 Task: Create a sub task Design and Implement Solution for the task  Implement a new cloud-based knowledge management system for a company in the project AvidTech , assign it to team member softage.2@softage.net and update the status of the sub task to  Off Track , set the priority of the sub task to High
Action: Mouse moved to (644, 482)
Screenshot: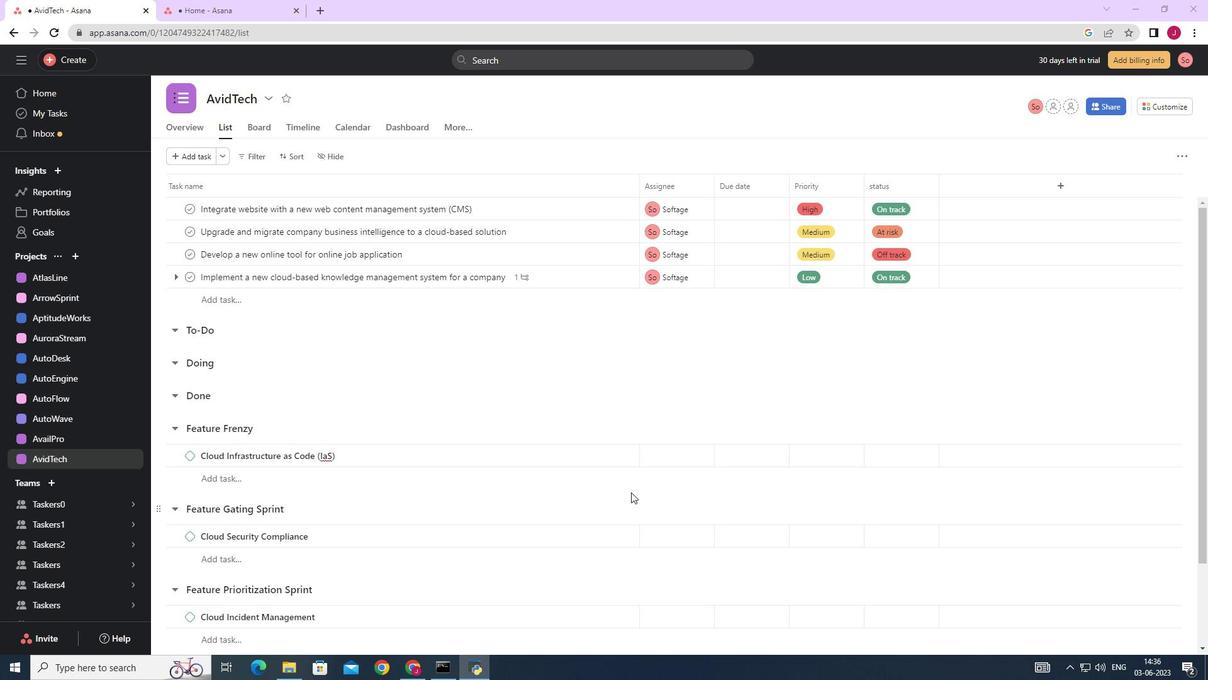 
Action: Mouse scrolled (644, 482) with delta (0, 0)
Screenshot: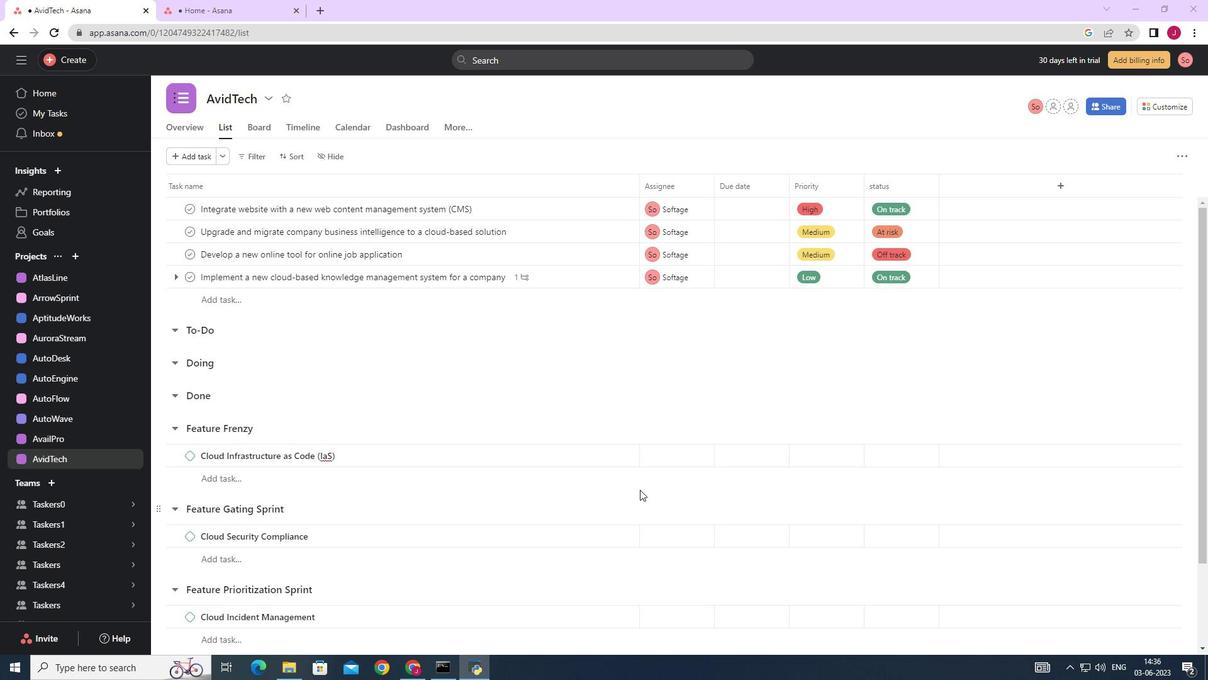 
Action: Mouse moved to (644, 481)
Screenshot: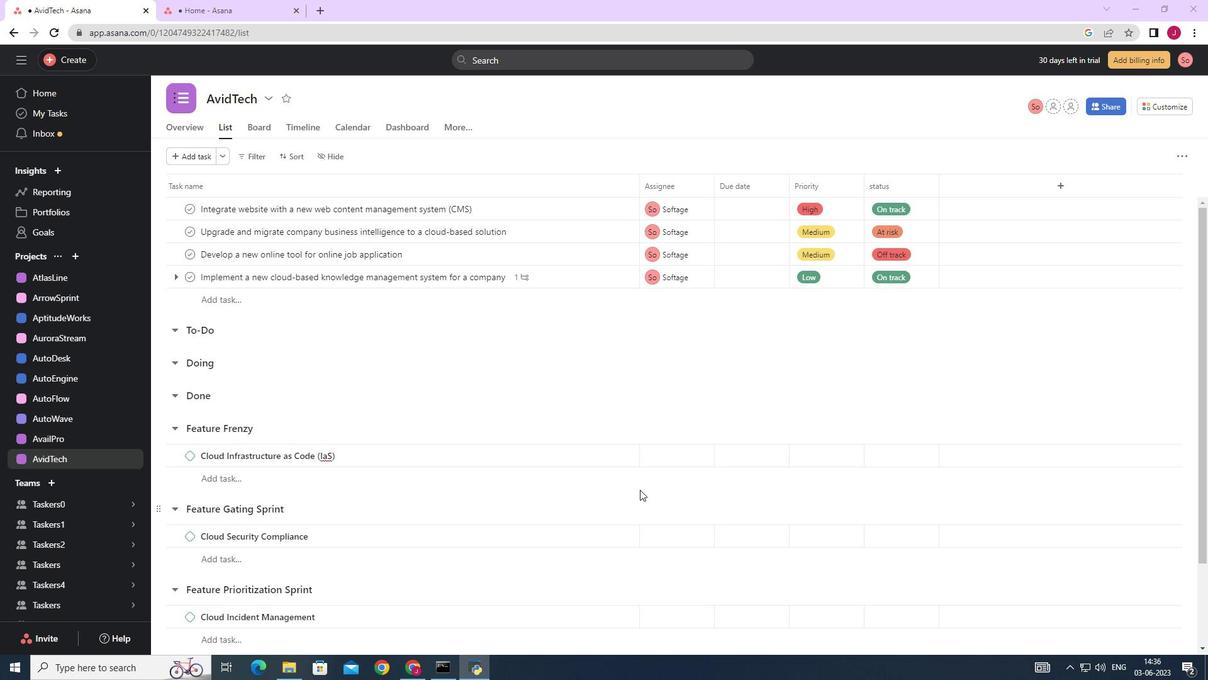 
Action: Mouse scrolled (644, 482) with delta (0, 0)
Screenshot: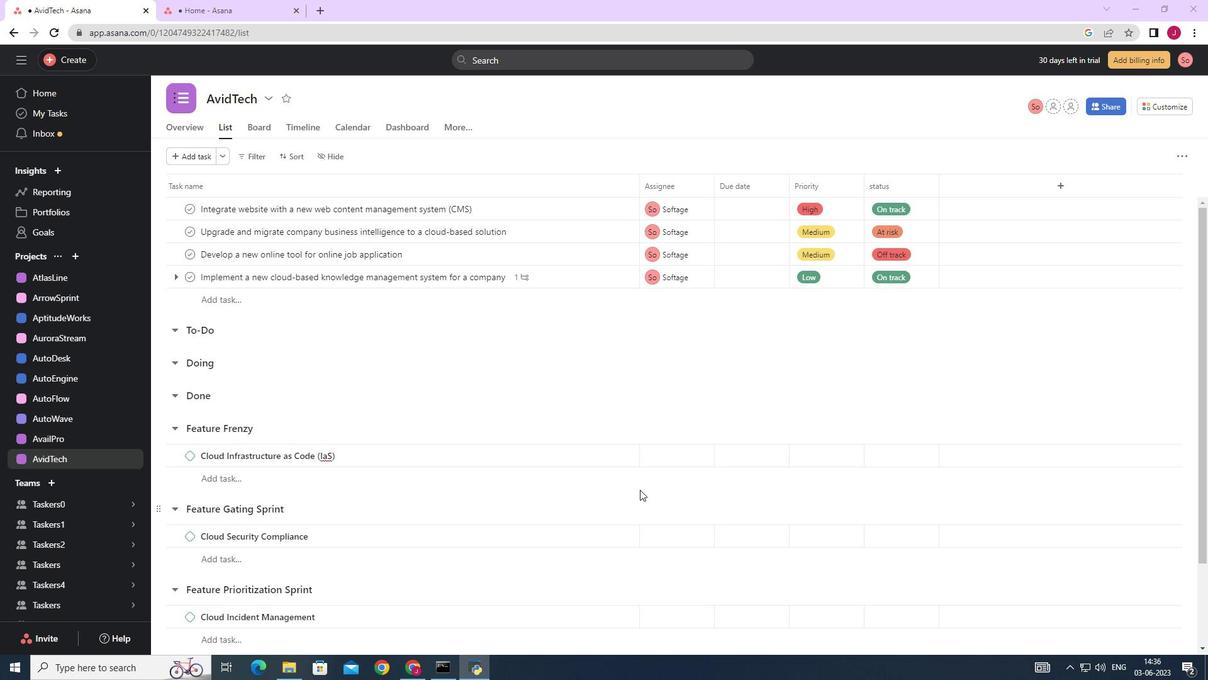 
Action: Mouse moved to (644, 476)
Screenshot: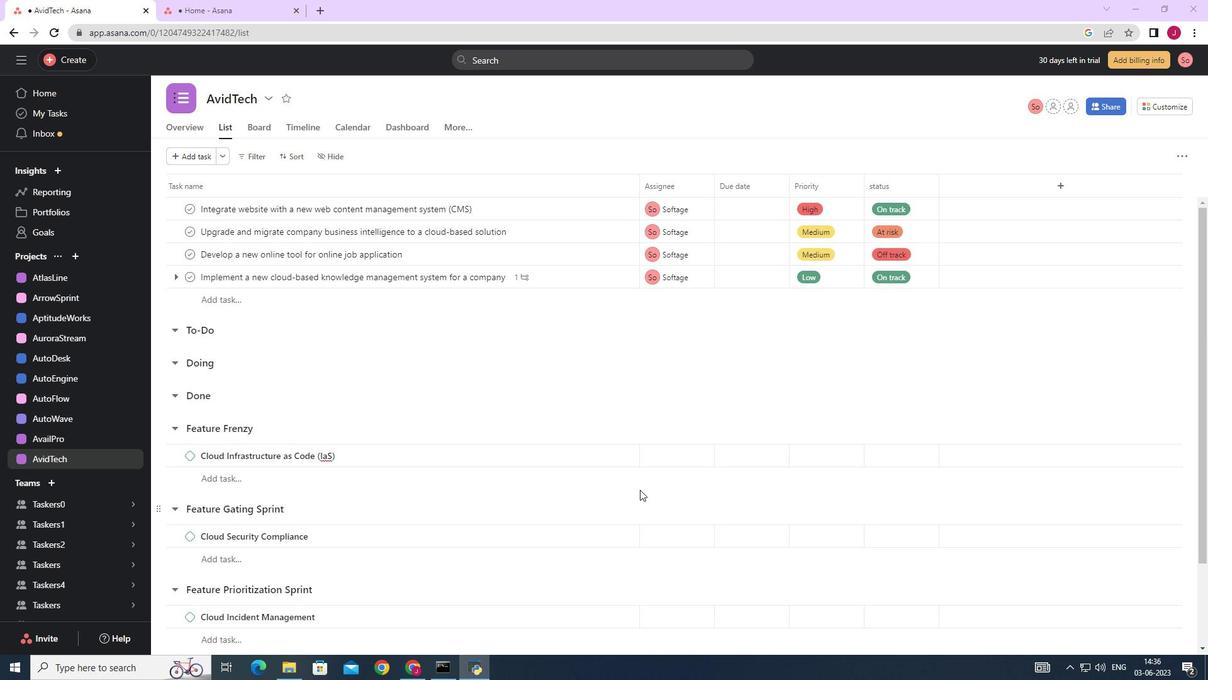 
Action: Mouse scrolled (644, 476) with delta (0, 0)
Screenshot: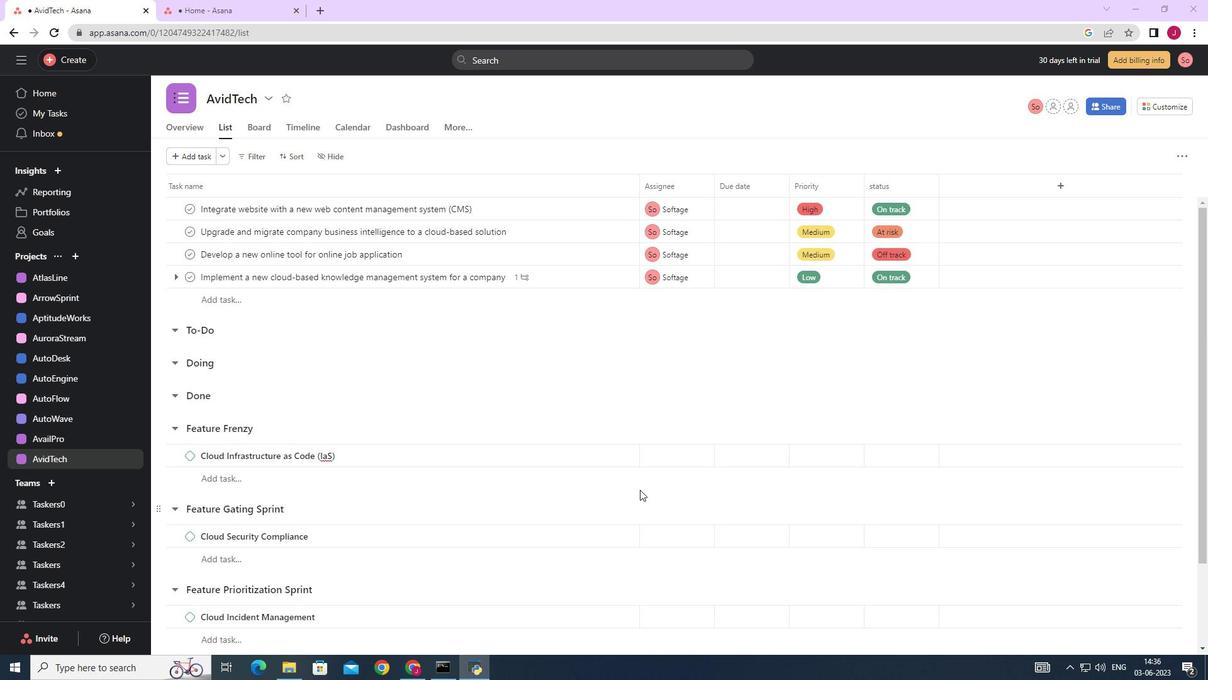 
Action: Mouse moved to (588, 278)
Screenshot: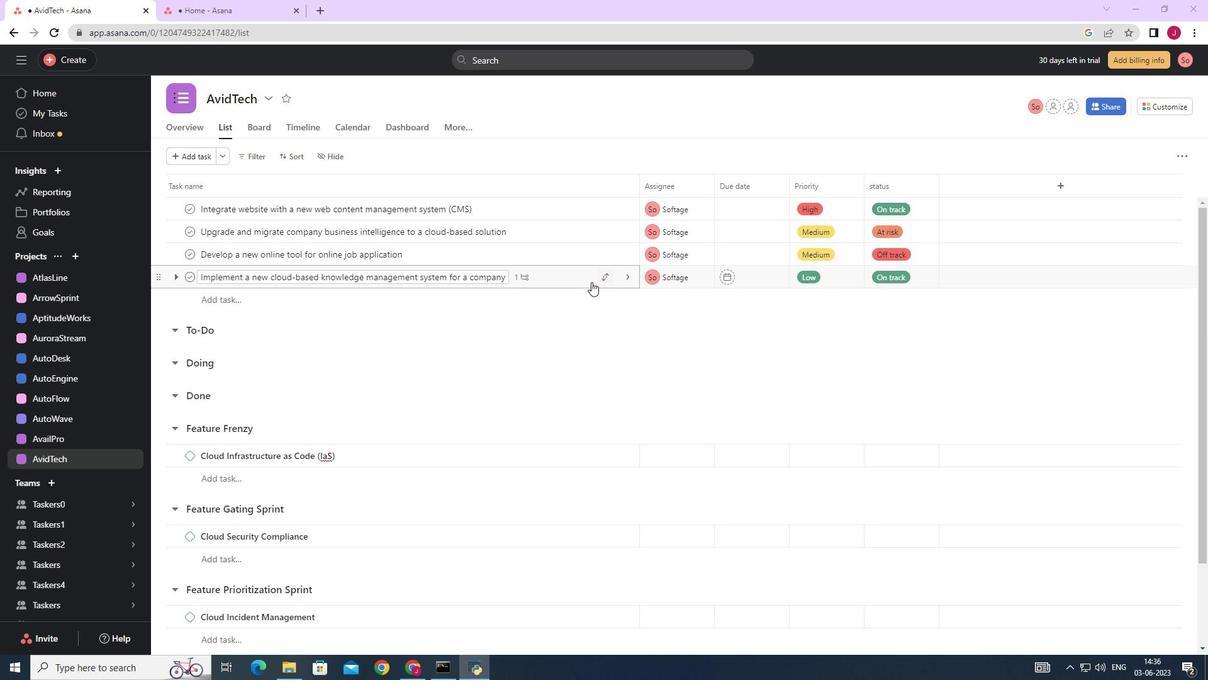
Action: Mouse pressed left at (588, 278)
Screenshot: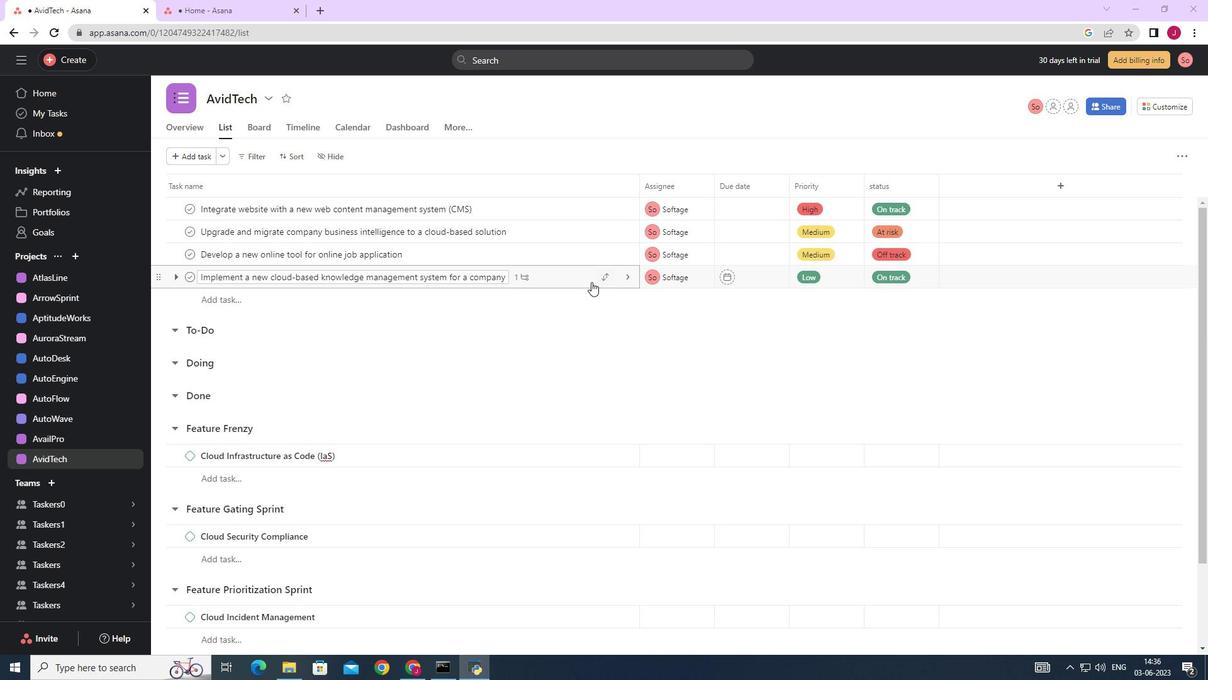
Action: Mouse moved to (897, 460)
Screenshot: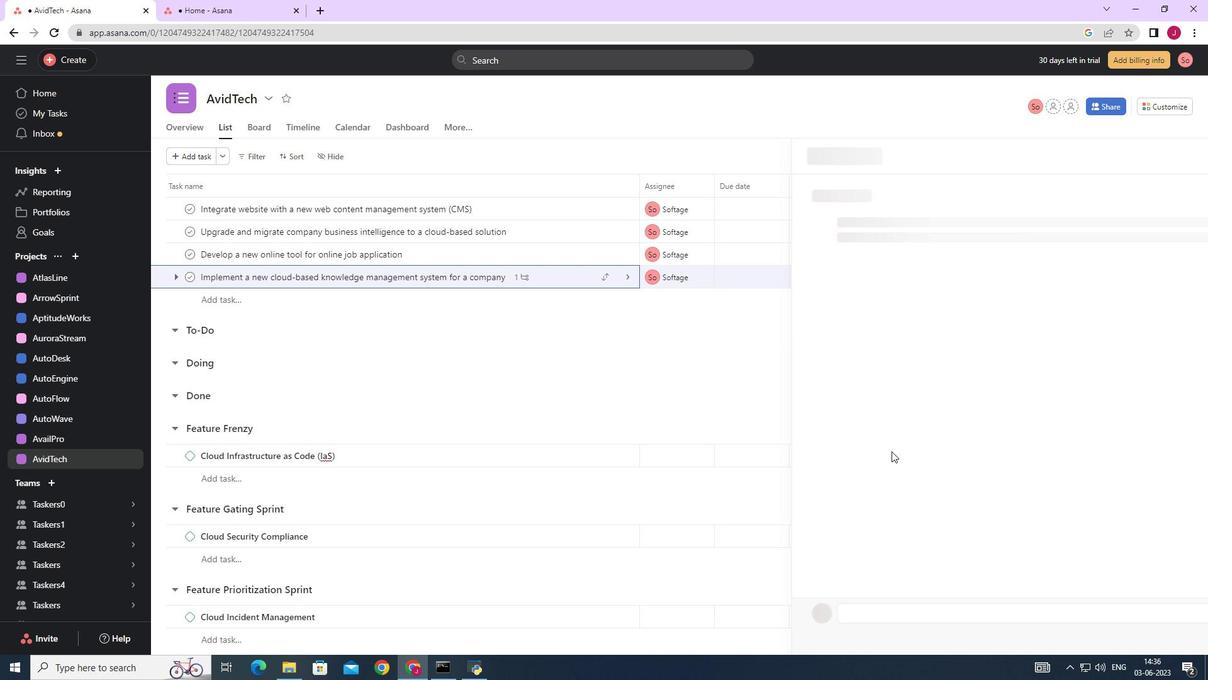 
Action: Mouse scrolled (897, 459) with delta (0, 0)
Screenshot: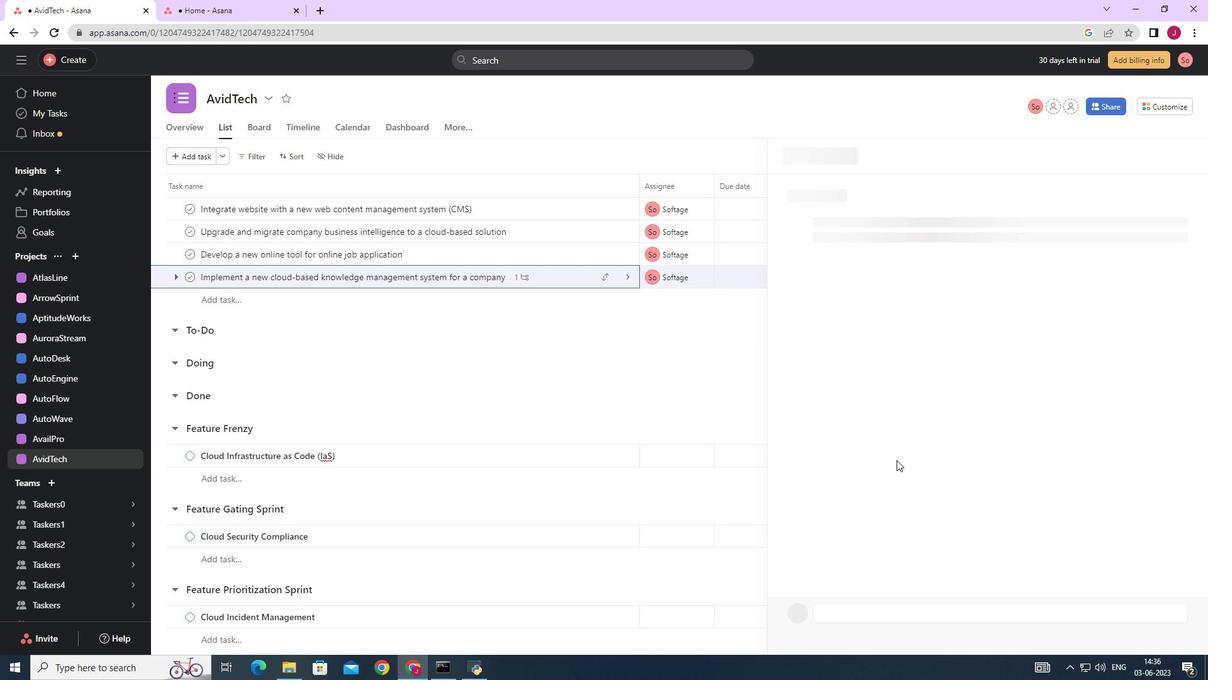 
Action: Mouse scrolled (897, 459) with delta (0, 0)
Screenshot: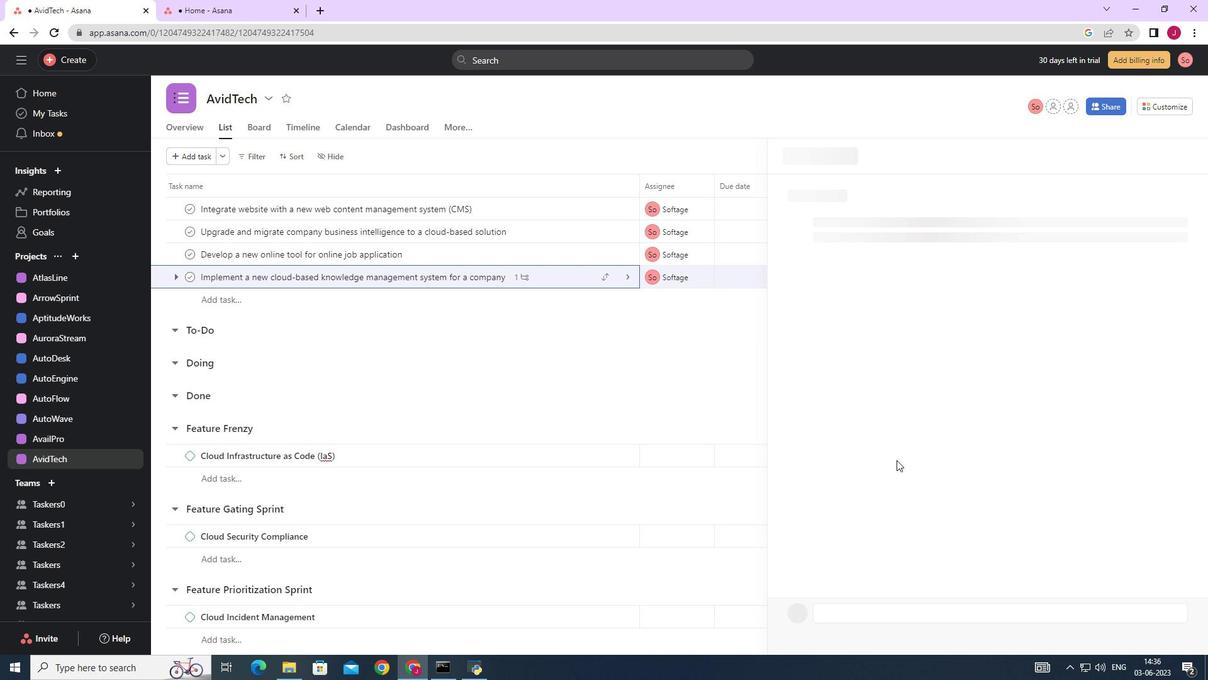 
Action: Mouse moved to (889, 364)
Screenshot: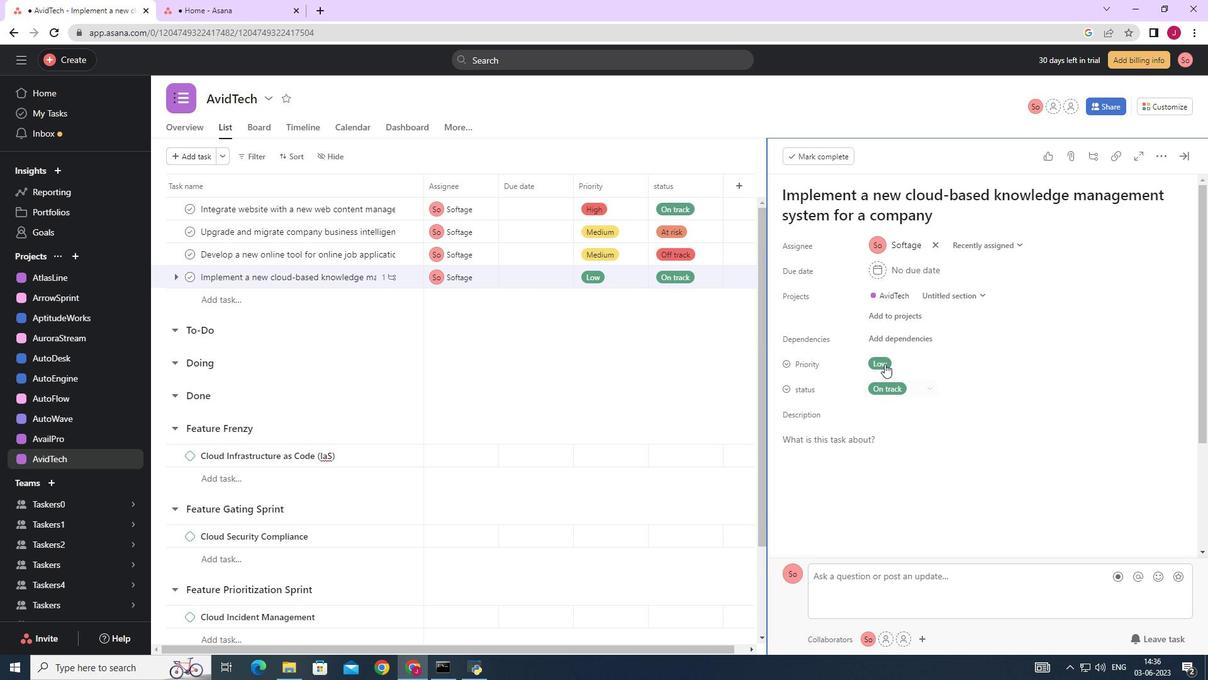 
Action: Mouse scrolled (889, 363) with delta (0, 0)
Screenshot: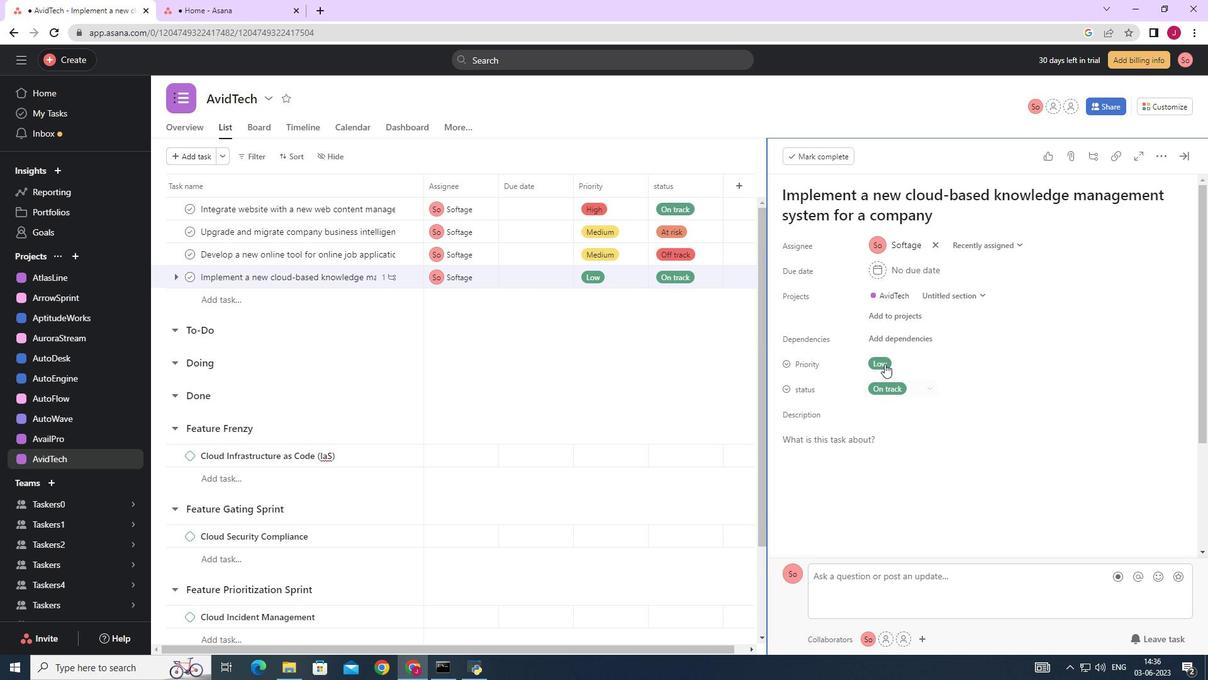 
Action: Mouse moved to (890, 367)
Screenshot: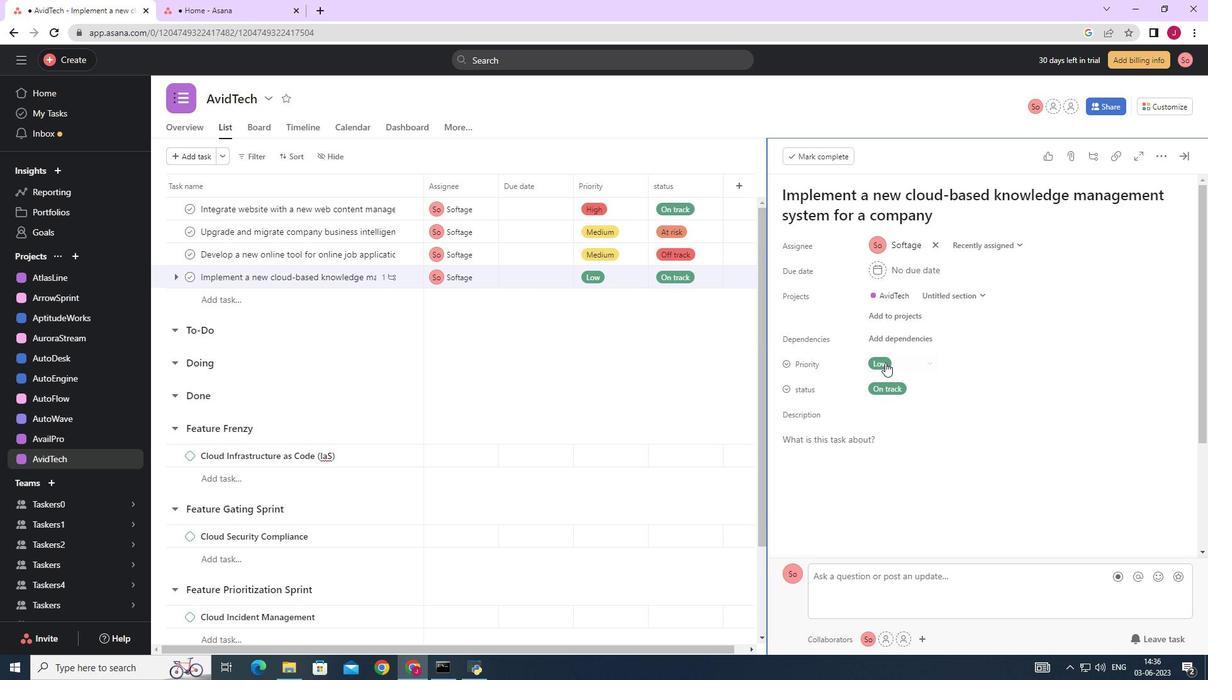 
Action: Mouse scrolled (890, 367) with delta (0, 0)
Screenshot: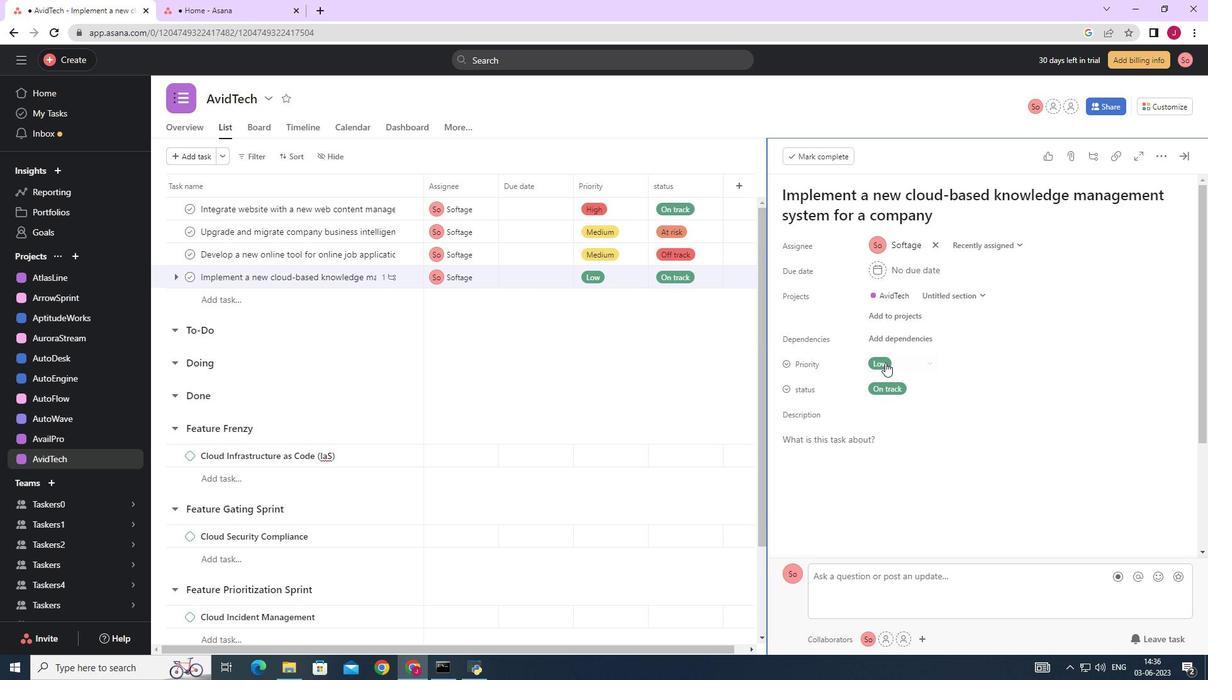 
Action: Mouse moved to (890, 369)
Screenshot: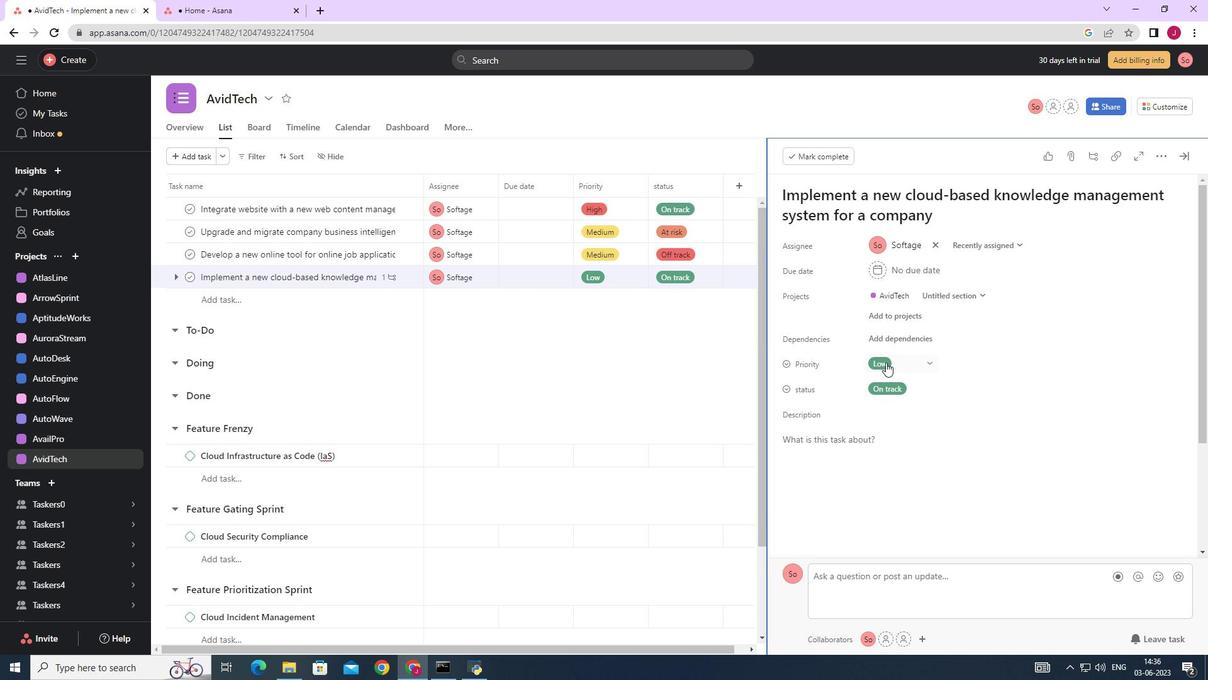 
Action: Mouse scrolled (890, 368) with delta (0, 0)
Screenshot: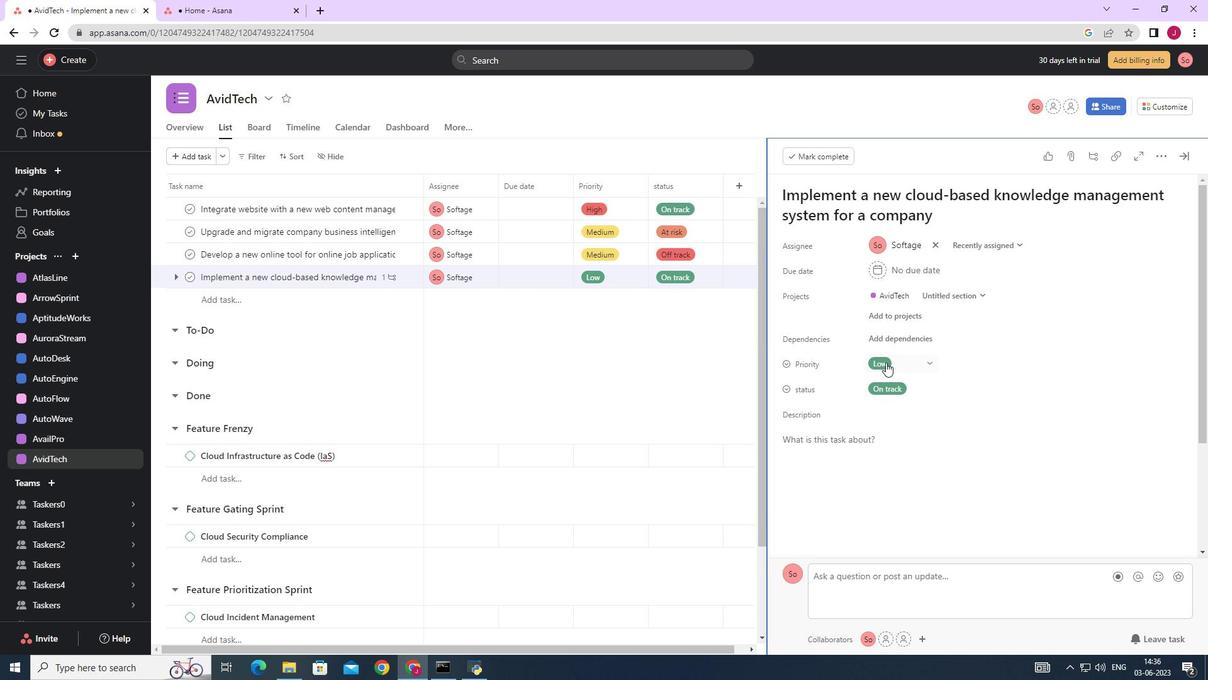 
Action: Mouse moved to (890, 371)
Screenshot: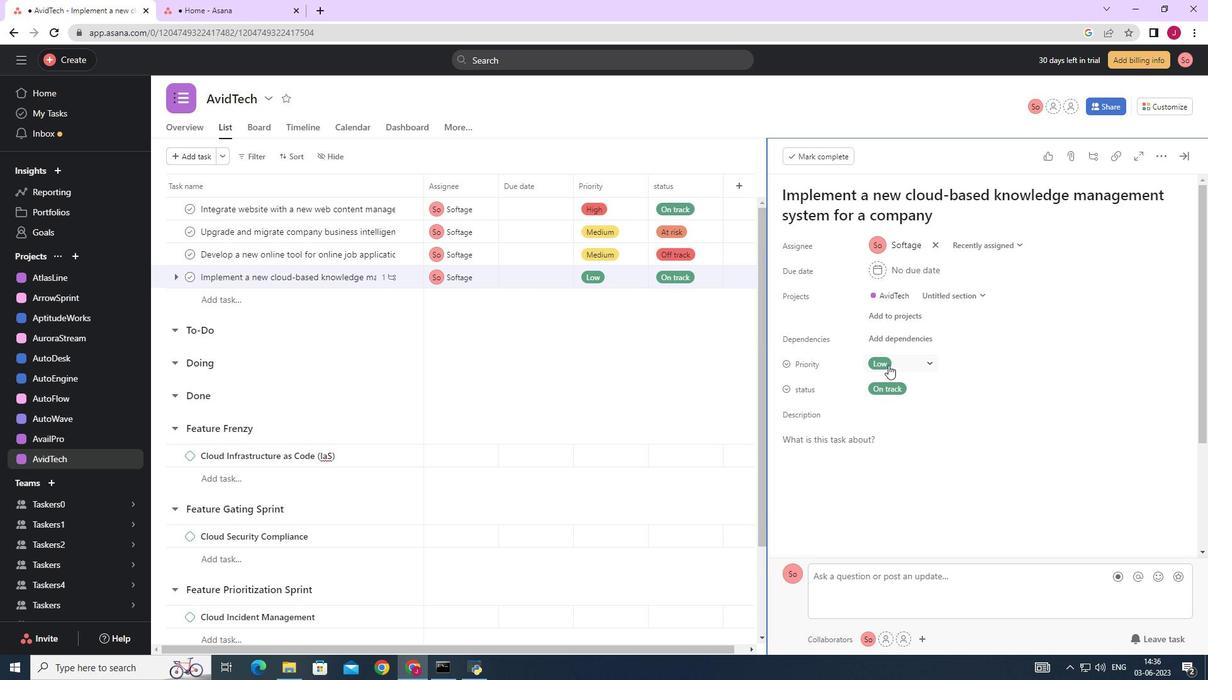 
Action: Mouse scrolled (890, 370) with delta (0, 0)
Screenshot: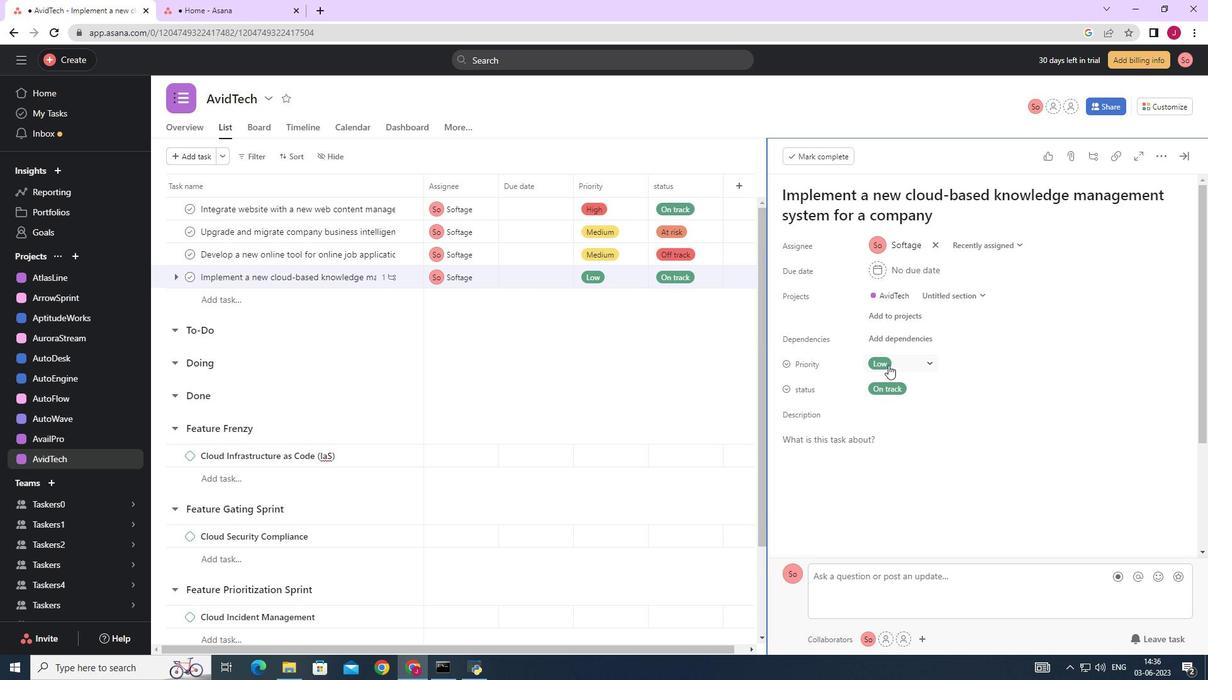 
Action: Mouse moved to (830, 461)
Screenshot: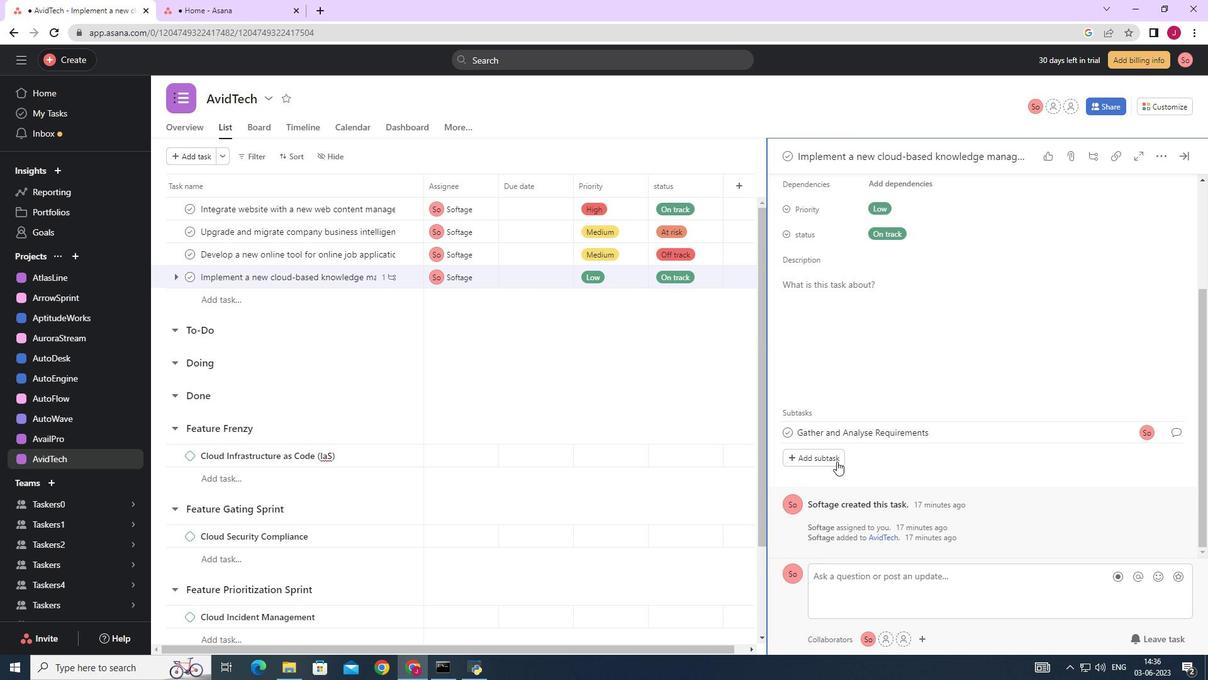 
Action: Mouse pressed left at (830, 461)
Screenshot: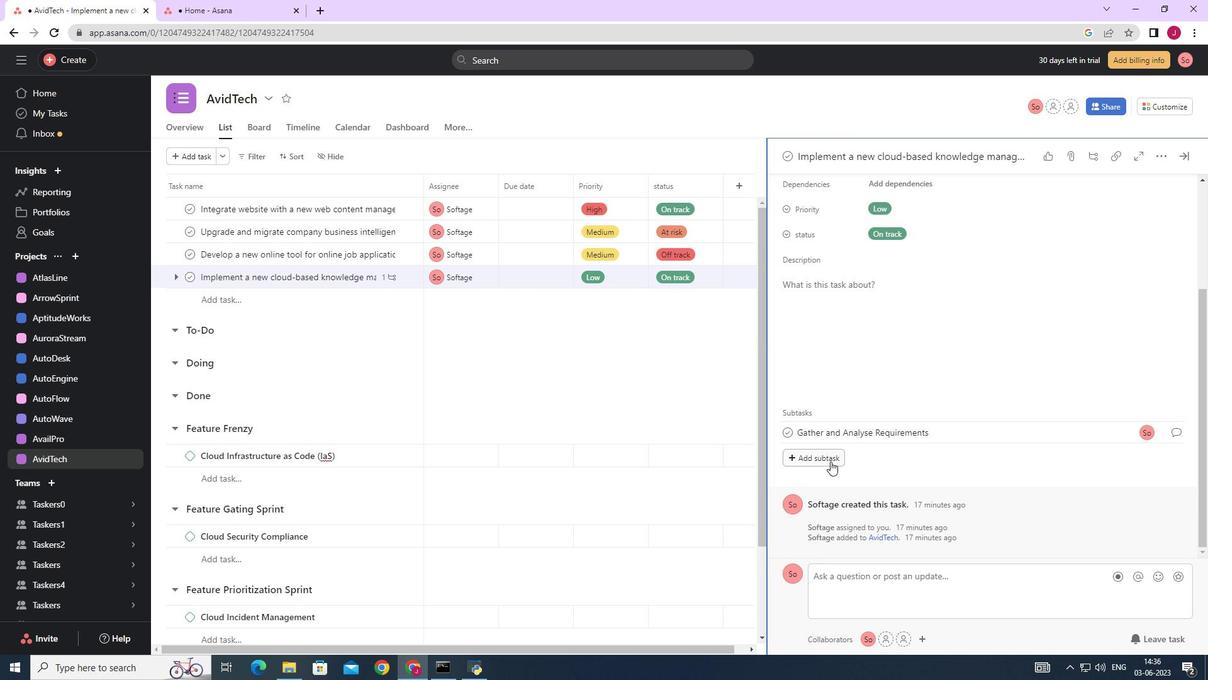 
Action: Key pressed <Key.caps_lock>D<Key.caps_lock>esign<Key.space>and<Key.space><Key.caps_lock>I<Key.caps_lock>mplementation<Key.space><Key.caps_lock>S<Key.caps_lock>olution<Key.space>
Screenshot: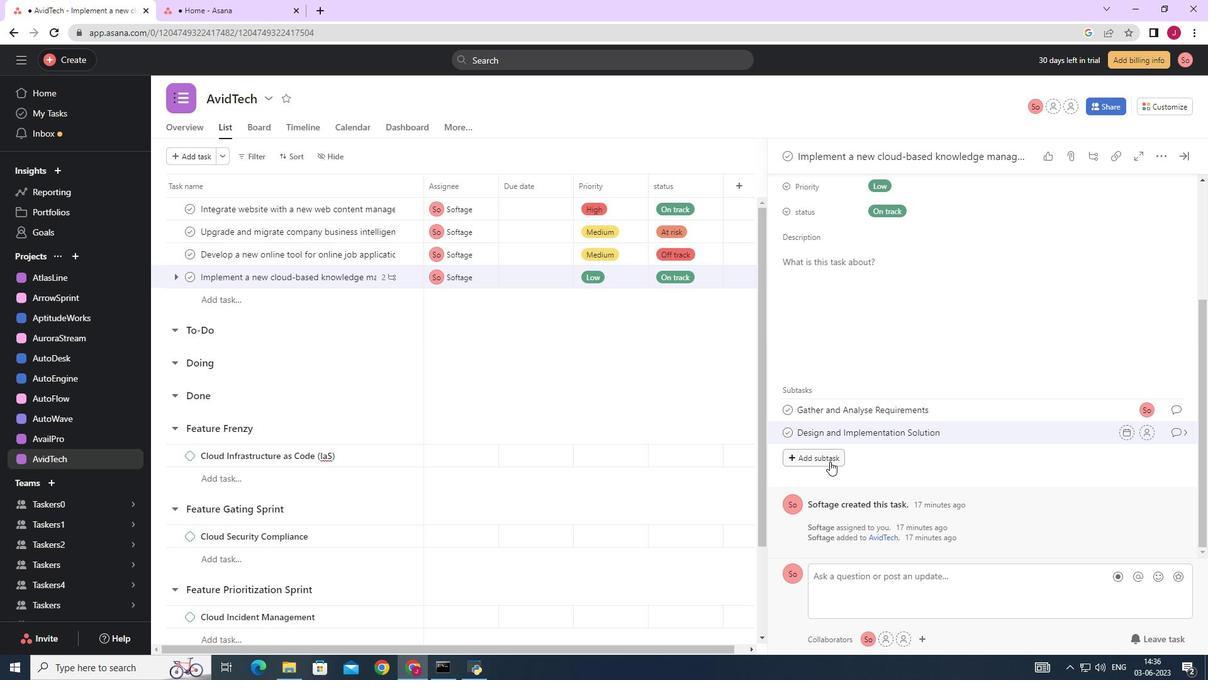 
Action: Mouse moved to (1146, 432)
Screenshot: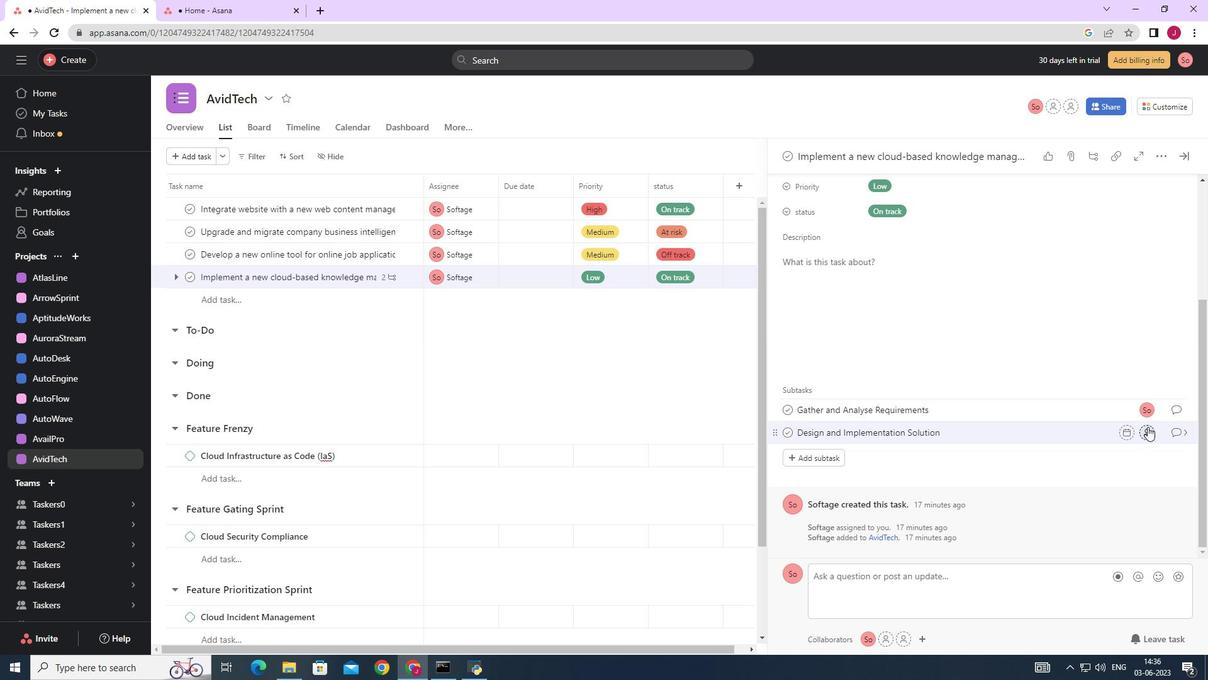 
Action: Mouse pressed left at (1146, 432)
Screenshot: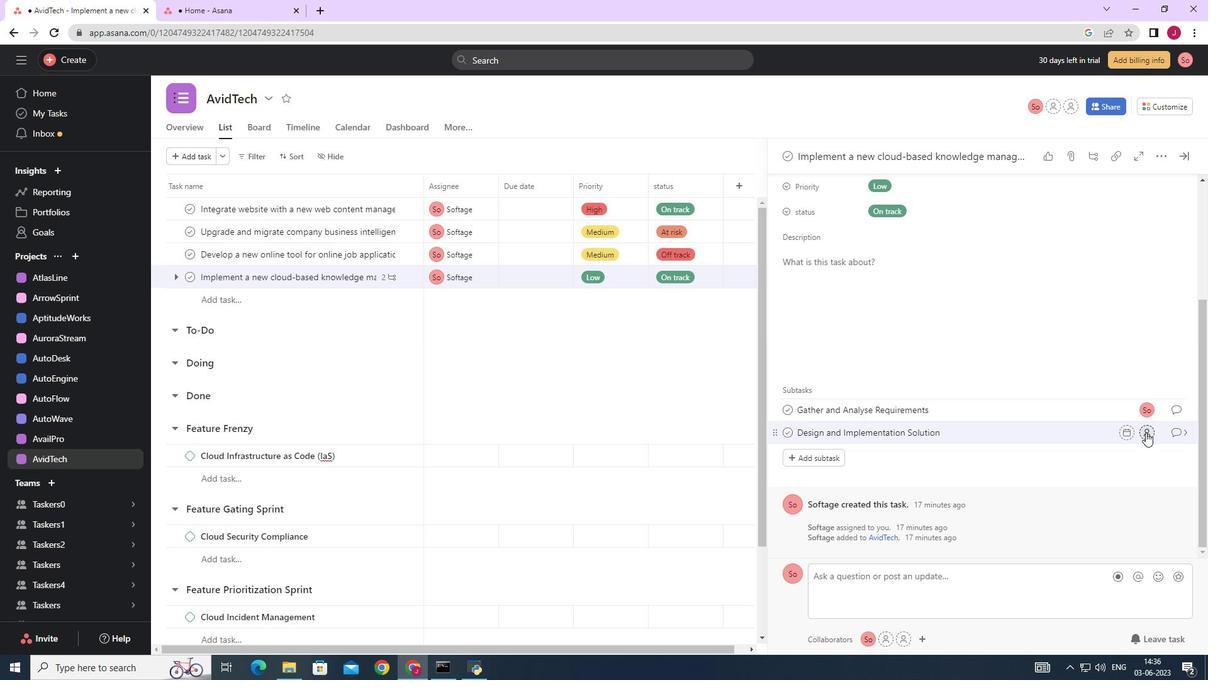 
Action: Mouse moved to (1145, 432)
Screenshot: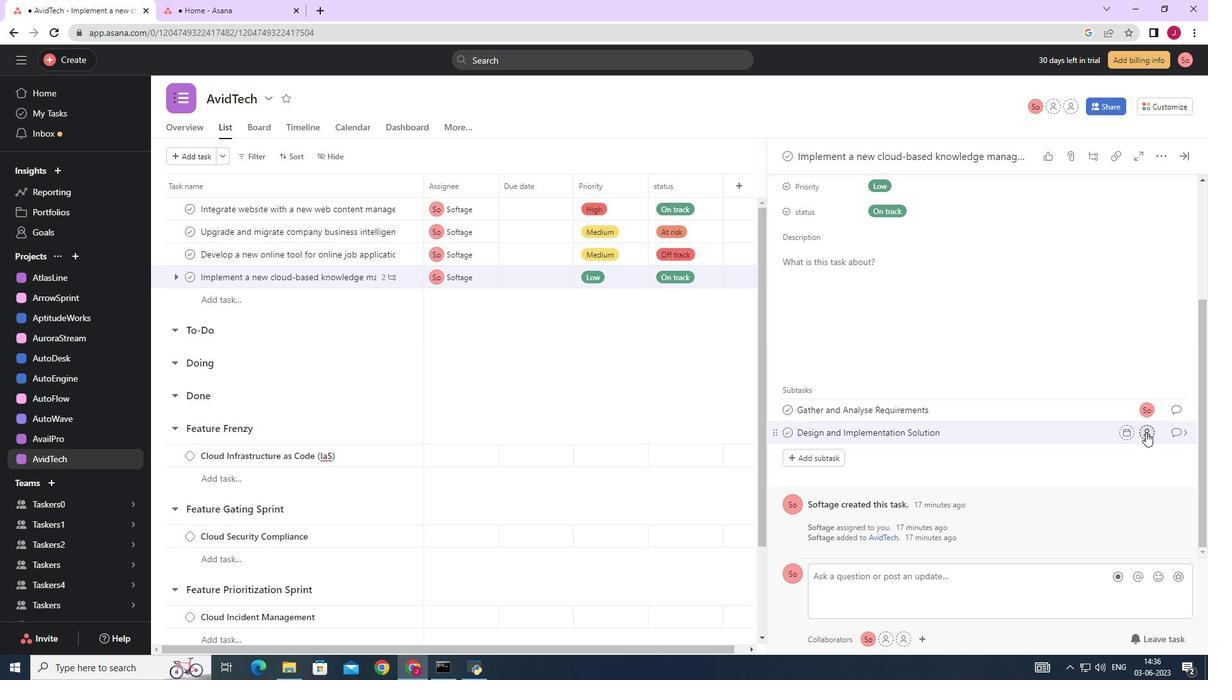 
Action: Key pressed softage.2
Screenshot: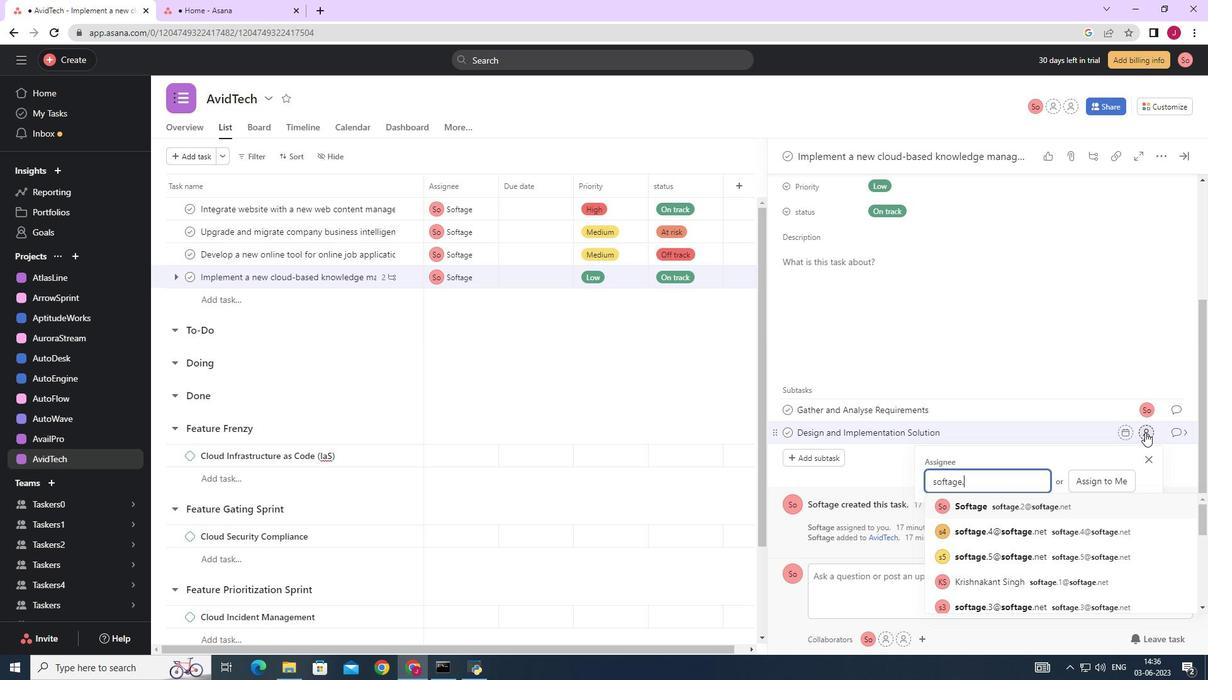 
Action: Mouse moved to (1038, 506)
Screenshot: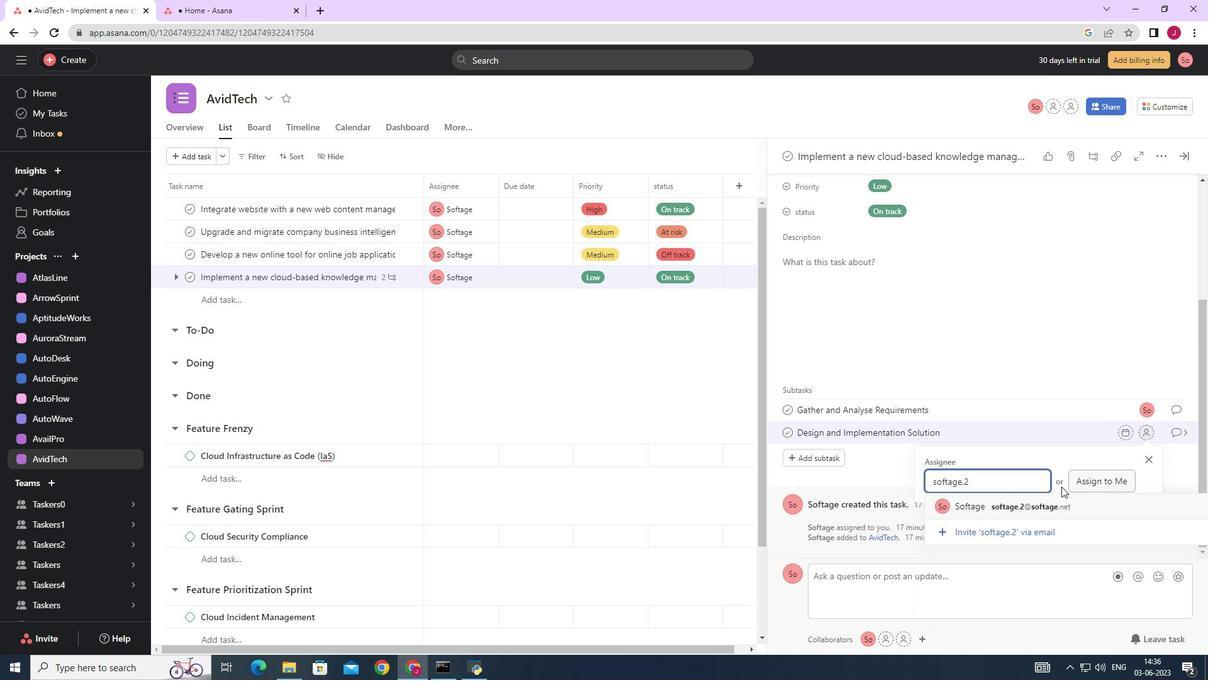 
Action: Mouse pressed left at (1038, 506)
Screenshot: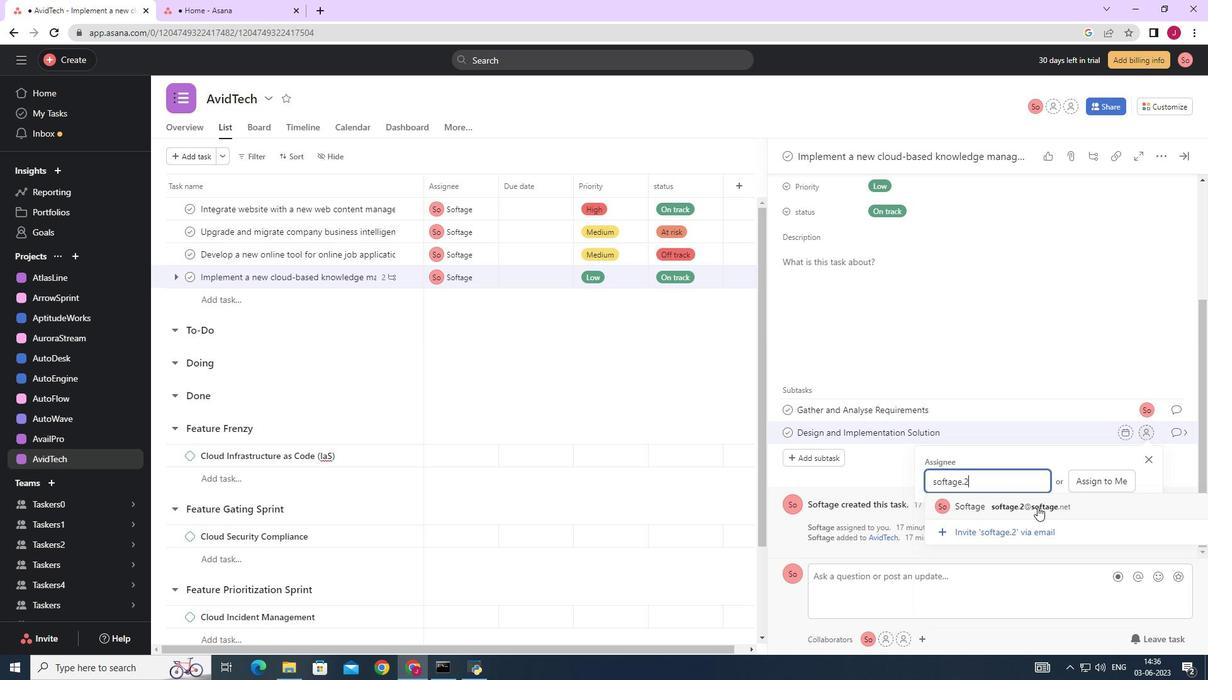 
Action: Mouse moved to (1173, 435)
Screenshot: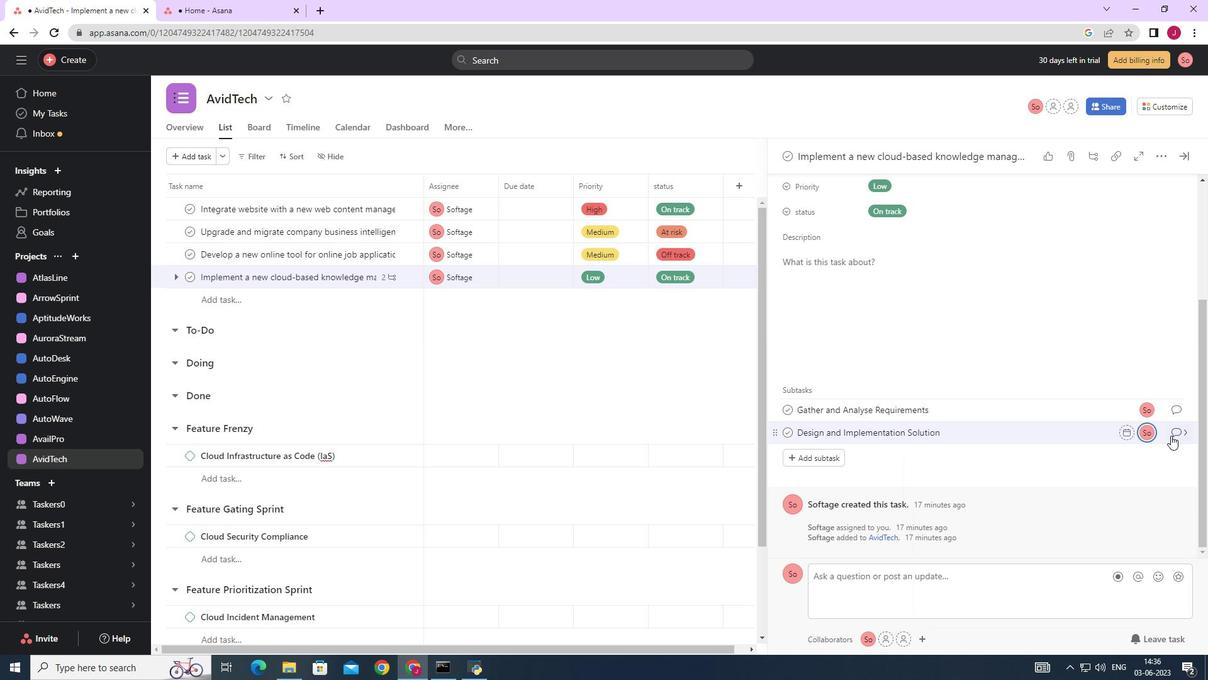 
Action: Mouse pressed left at (1173, 435)
Screenshot: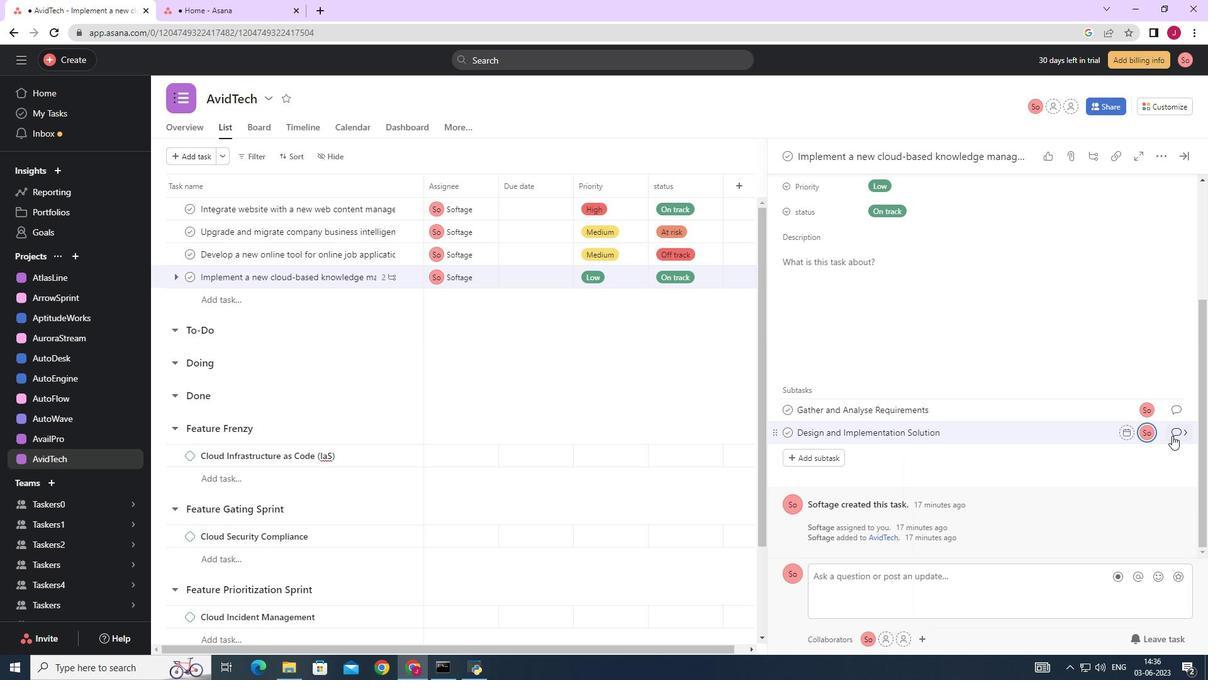 
Action: Mouse moved to (843, 334)
Screenshot: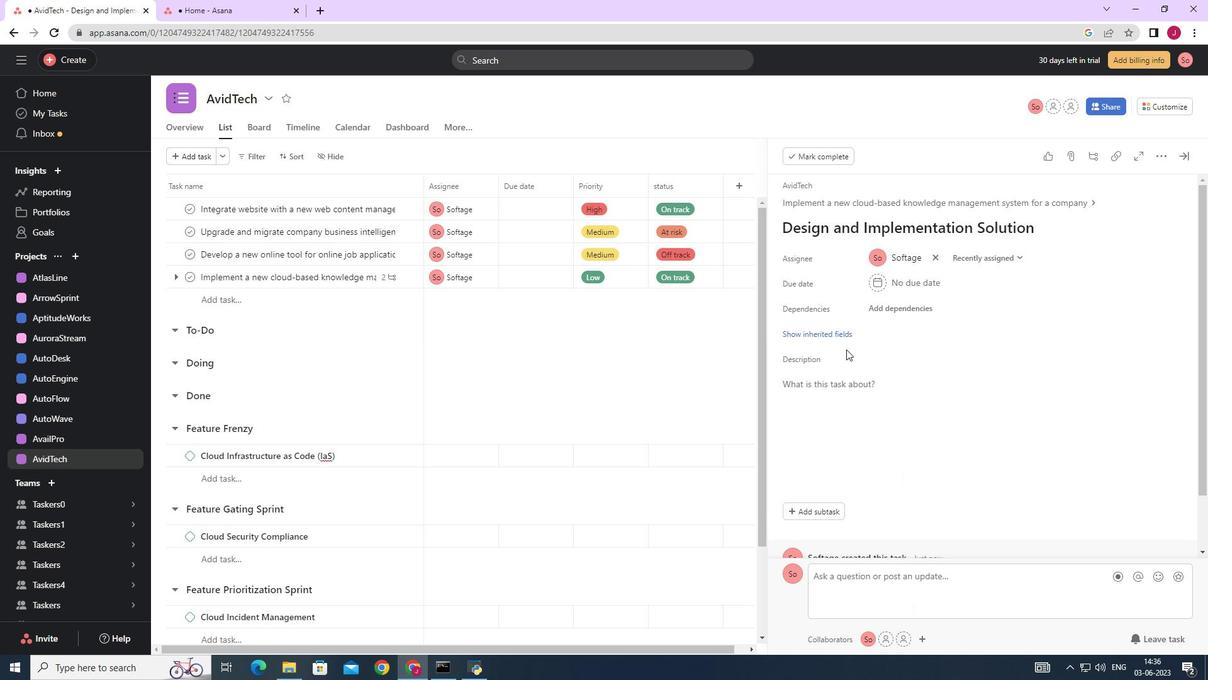 
Action: Mouse pressed left at (843, 334)
Screenshot: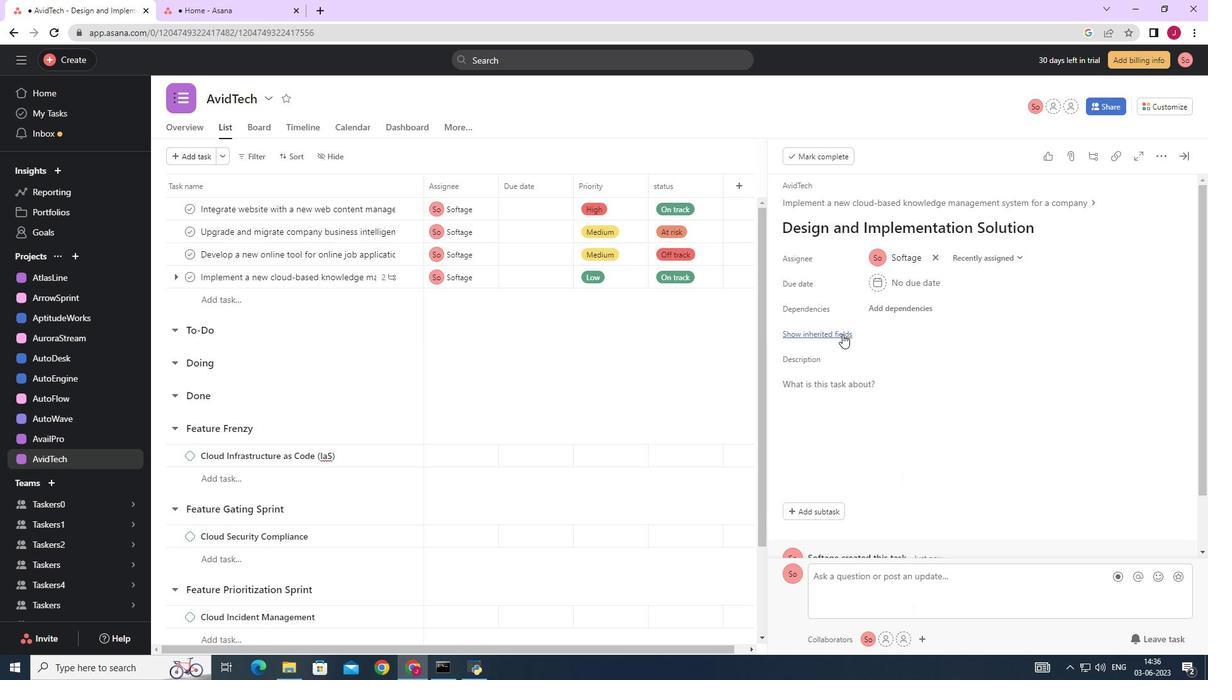 
Action: Key pressed solution
Screenshot: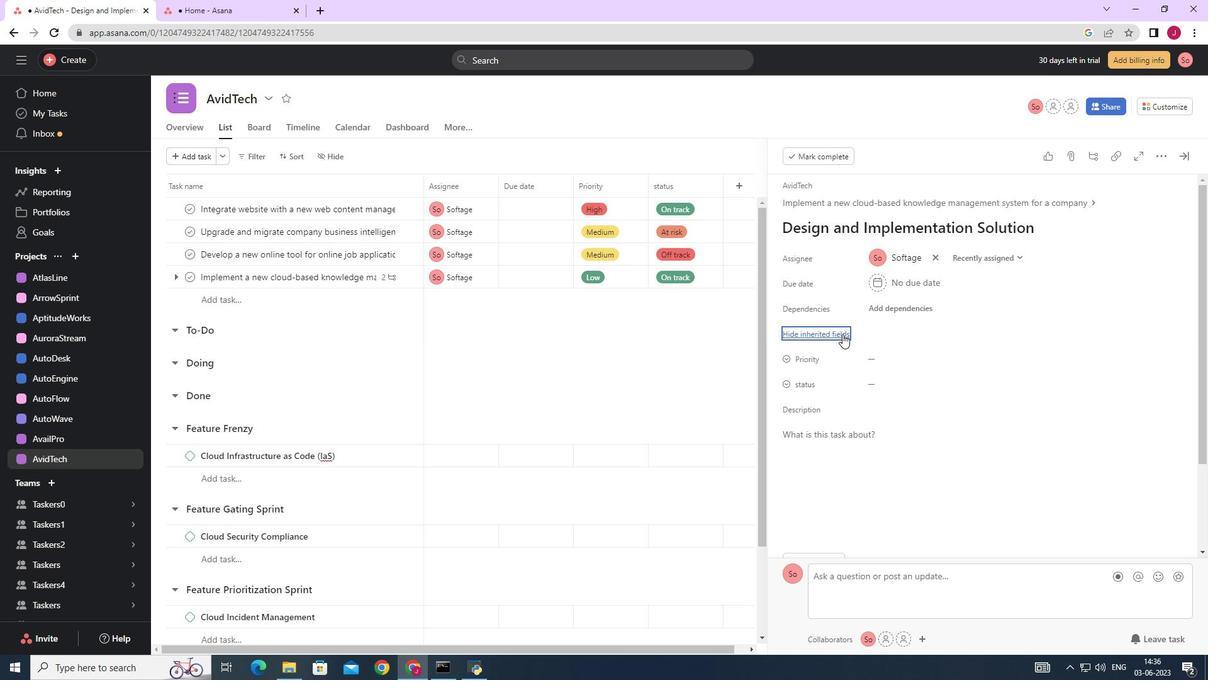 
Action: Mouse pressed left at (843, 334)
Screenshot: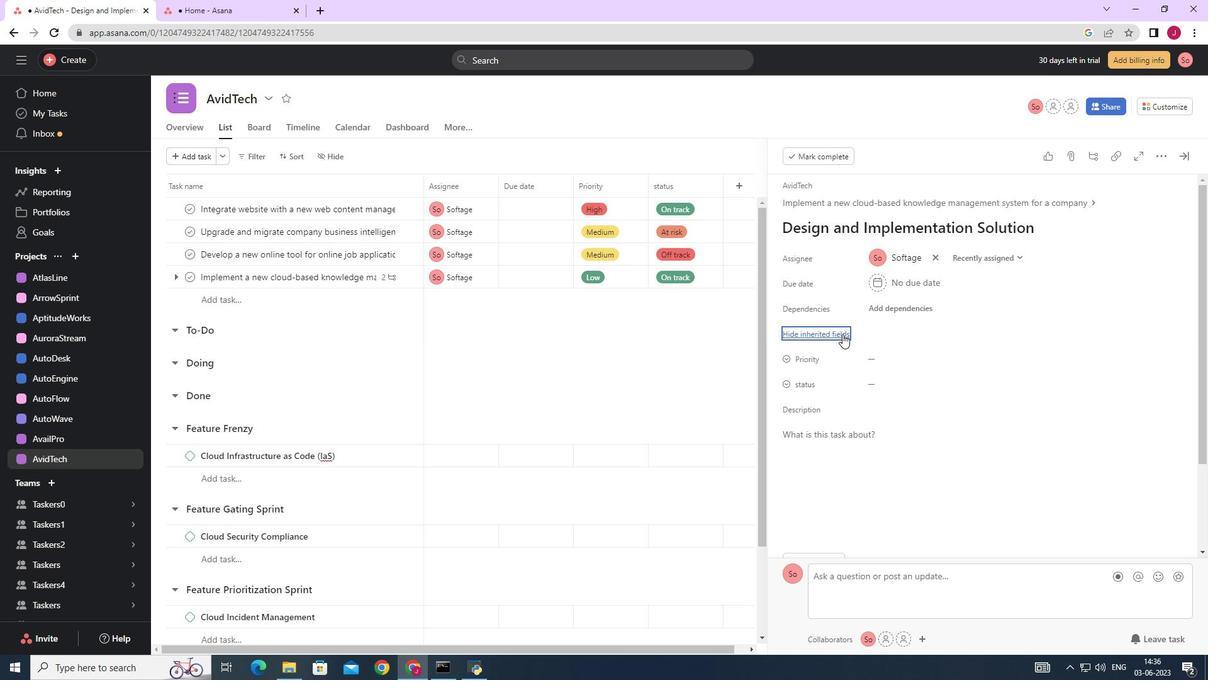 
Action: Mouse moved to (818, 337)
Screenshot: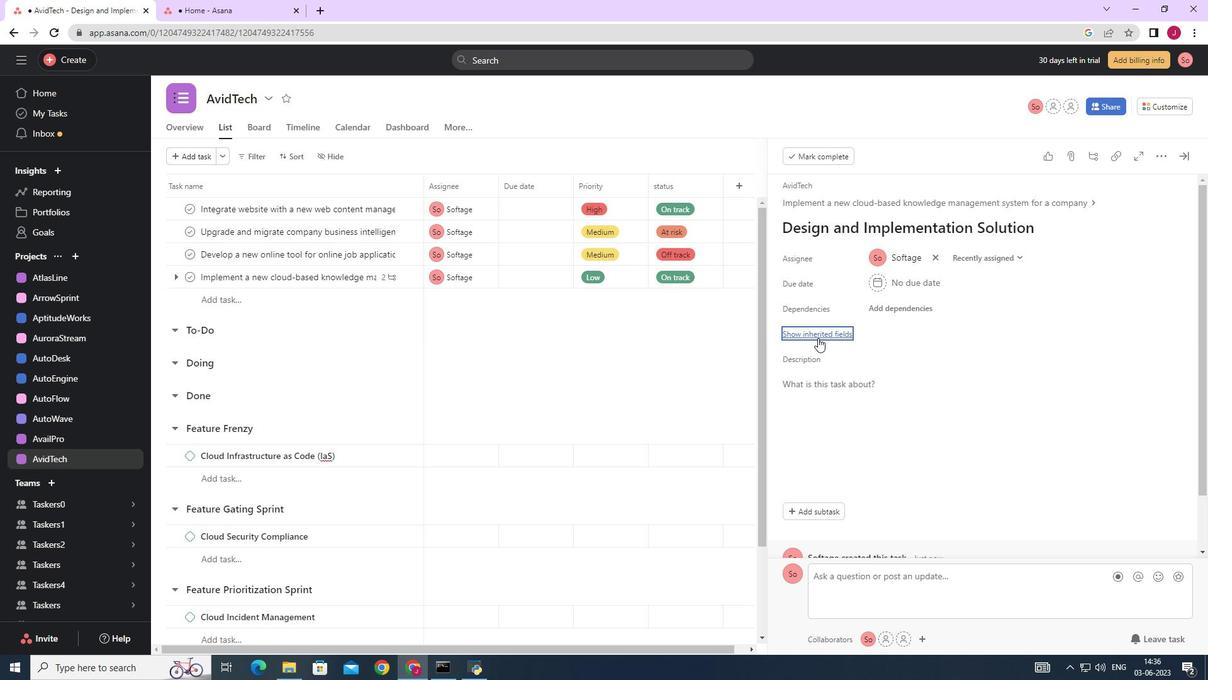 
Action: Mouse pressed left at (818, 337)
Screenshot: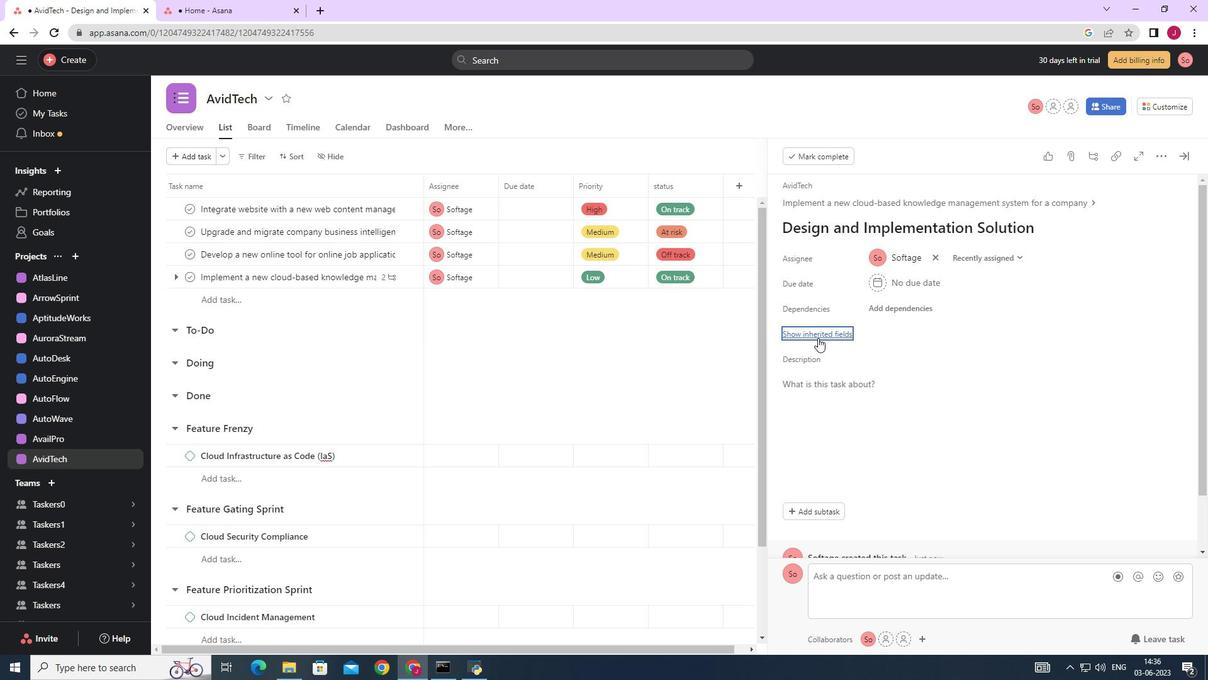 
Action: Mouse moved to (881, 361)
Screenshot: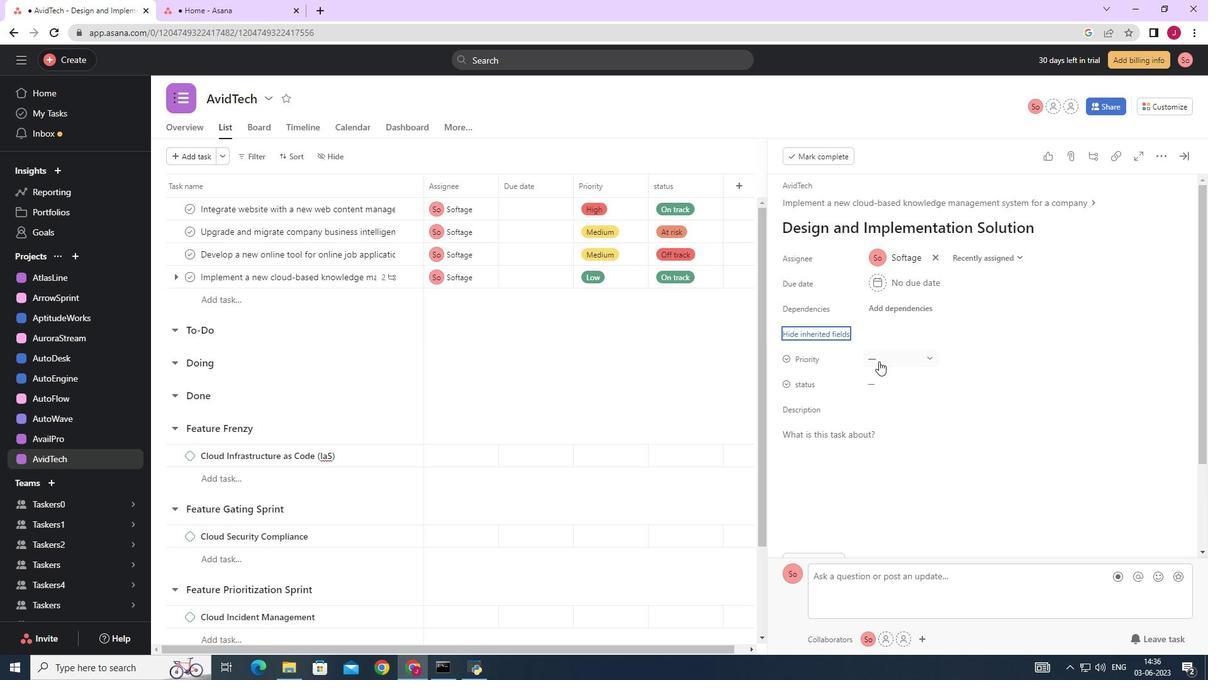 
Action: Mouse pressed left at (881, 361)
Screenshot: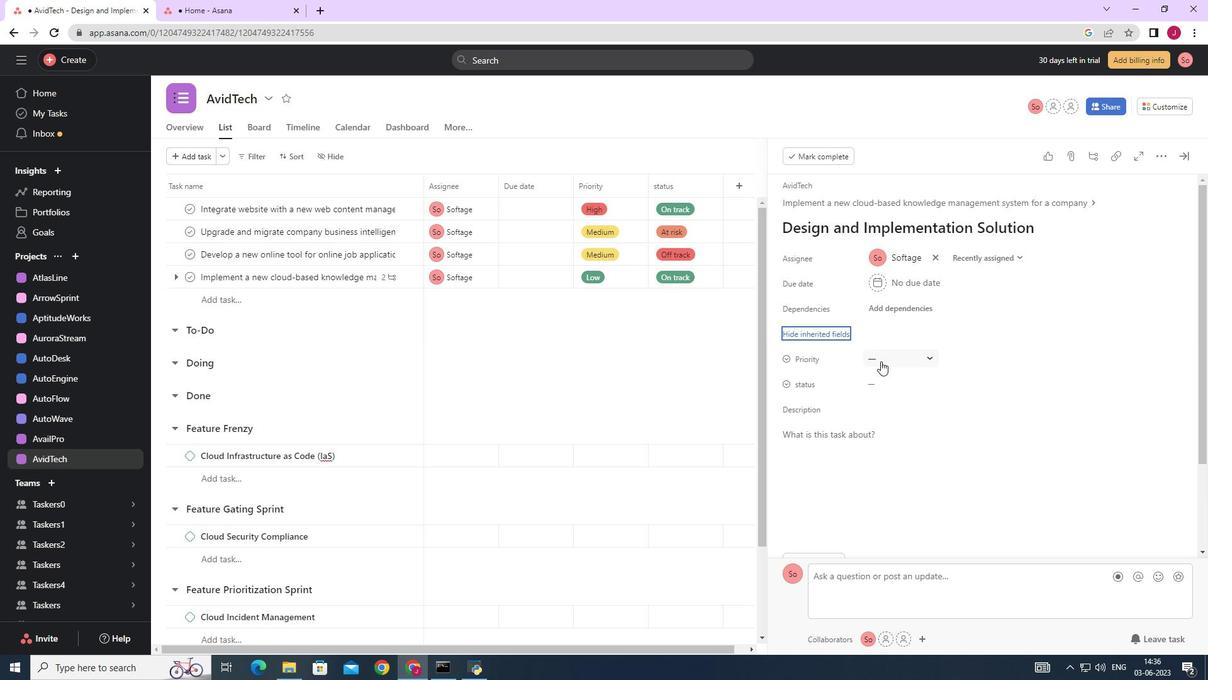 
Action: Mouse moved to (903, 402)
Screenshot: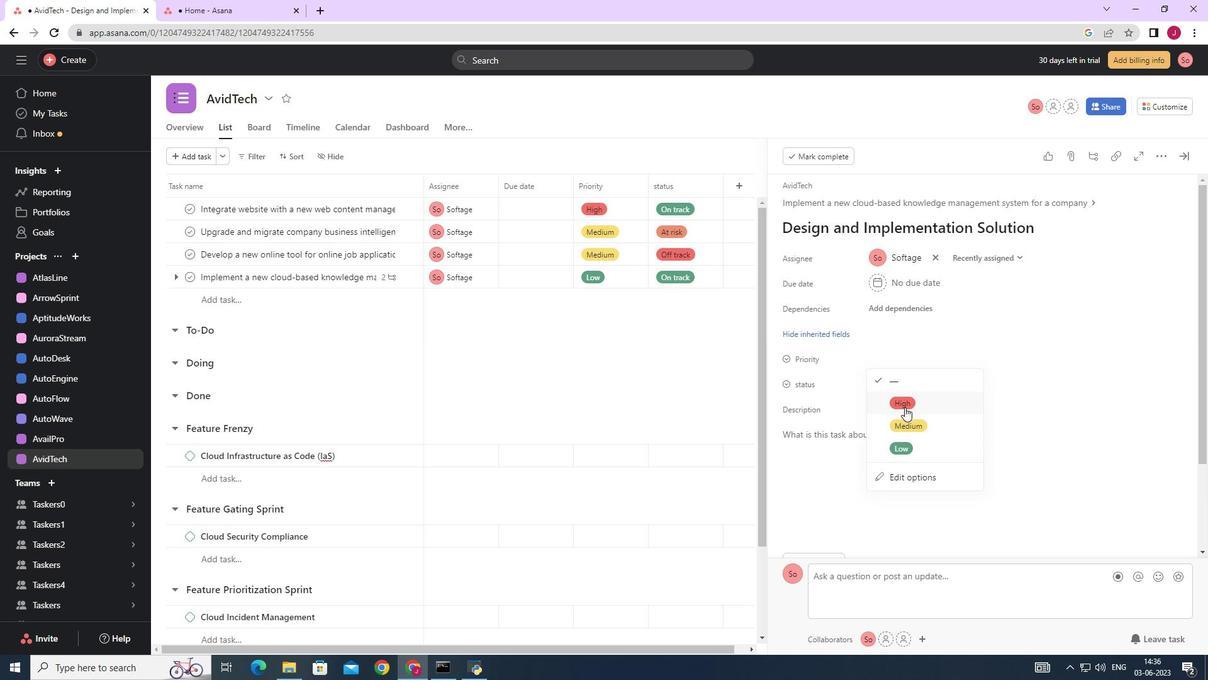 
Action: Mouse pressed left at (903, 402)
Screenshot: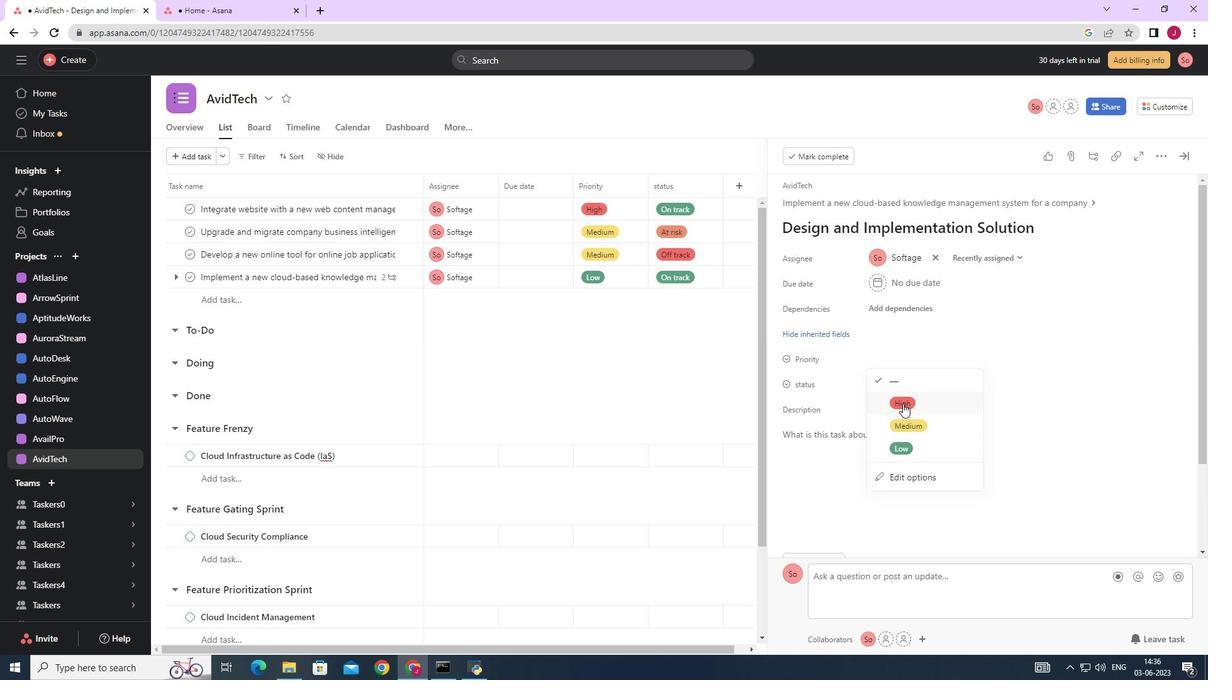 
Action: Mouse moved to (894, 385)
Screenshot: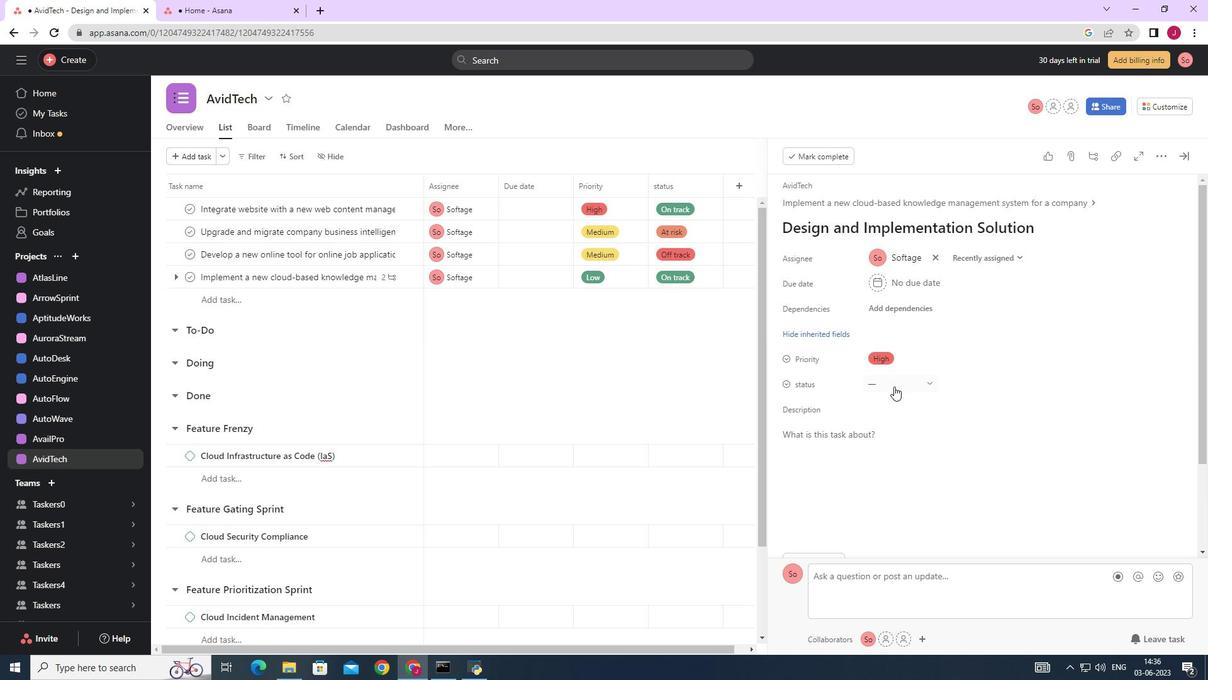
Action: Mouse pressed left at (894, 385)
Screenshot: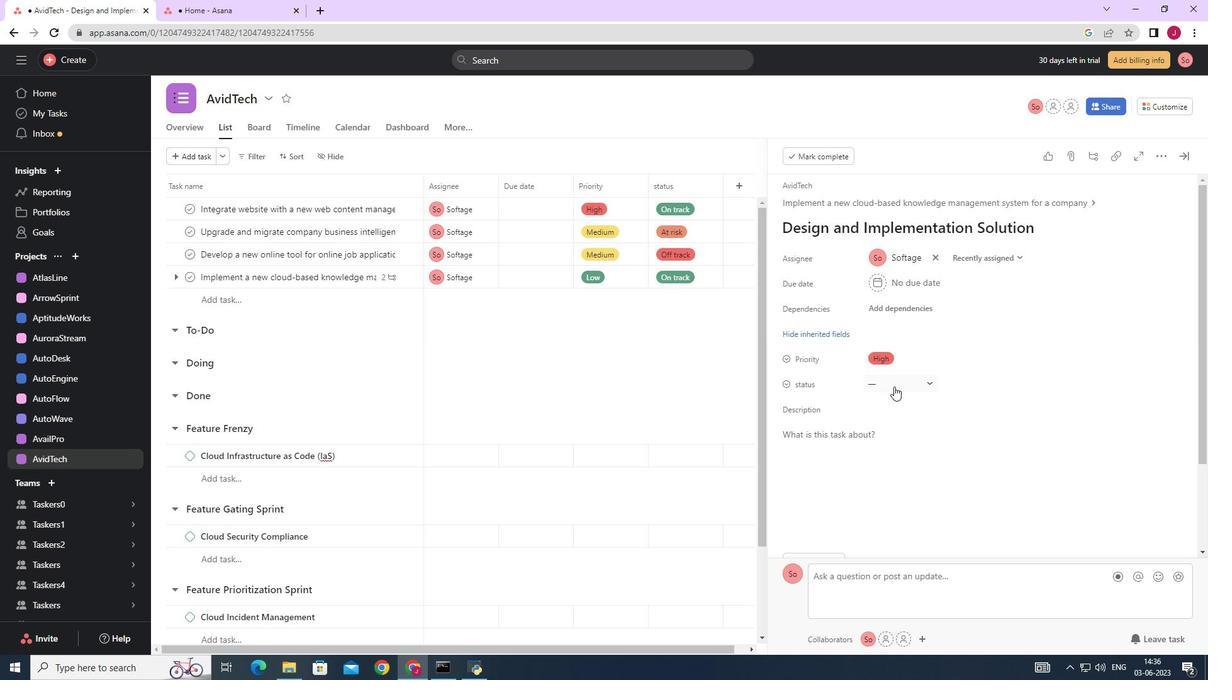 
Action: Mouse moved to (909, 452)
Screenshot: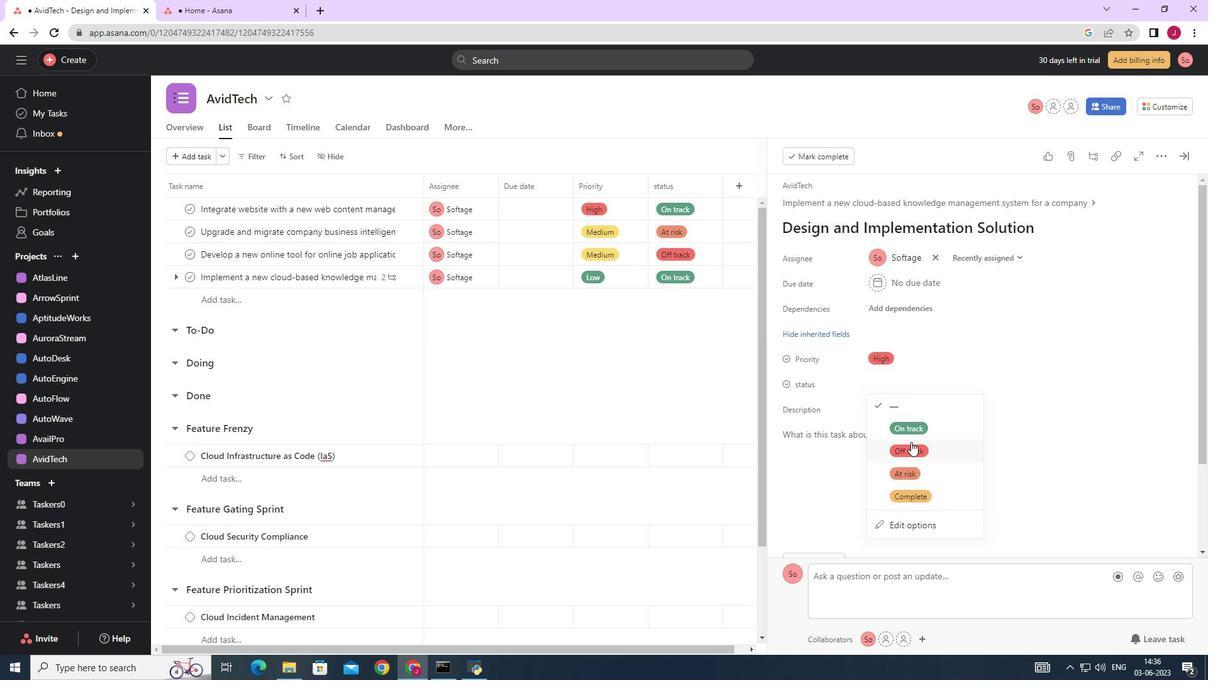 
Action: Mouse pressed left at (909, 452)
Screenshot: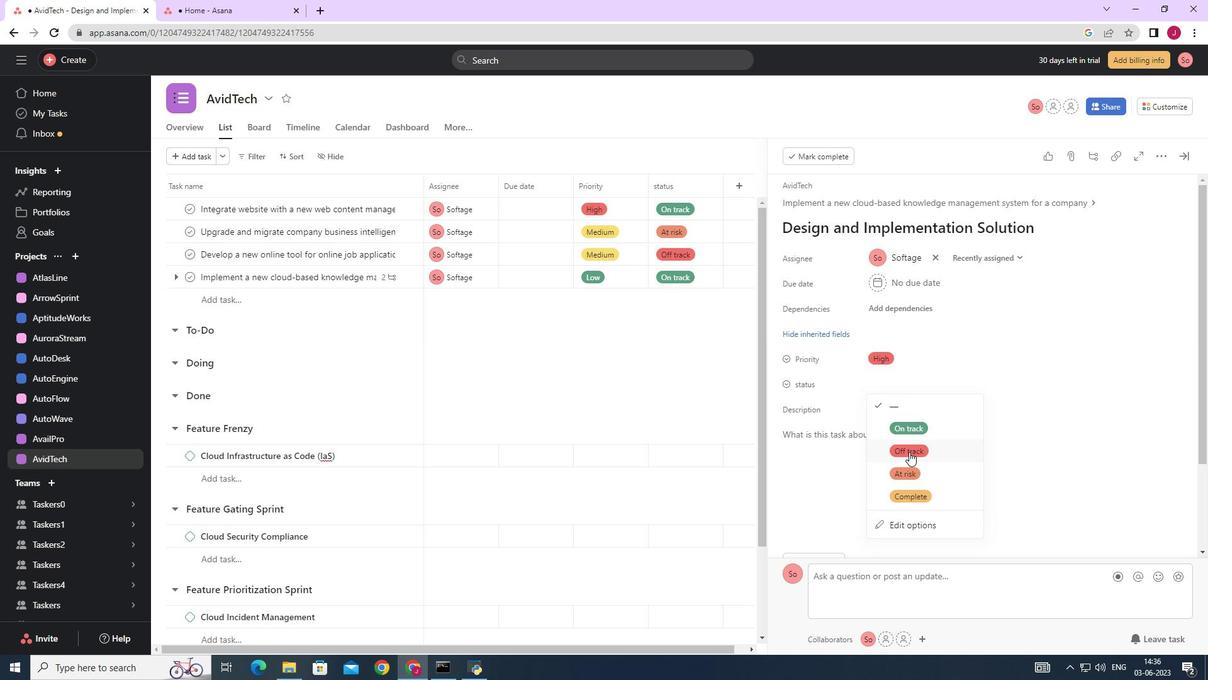 
Action: Mouse moved to (1184, 158)
Screenshot: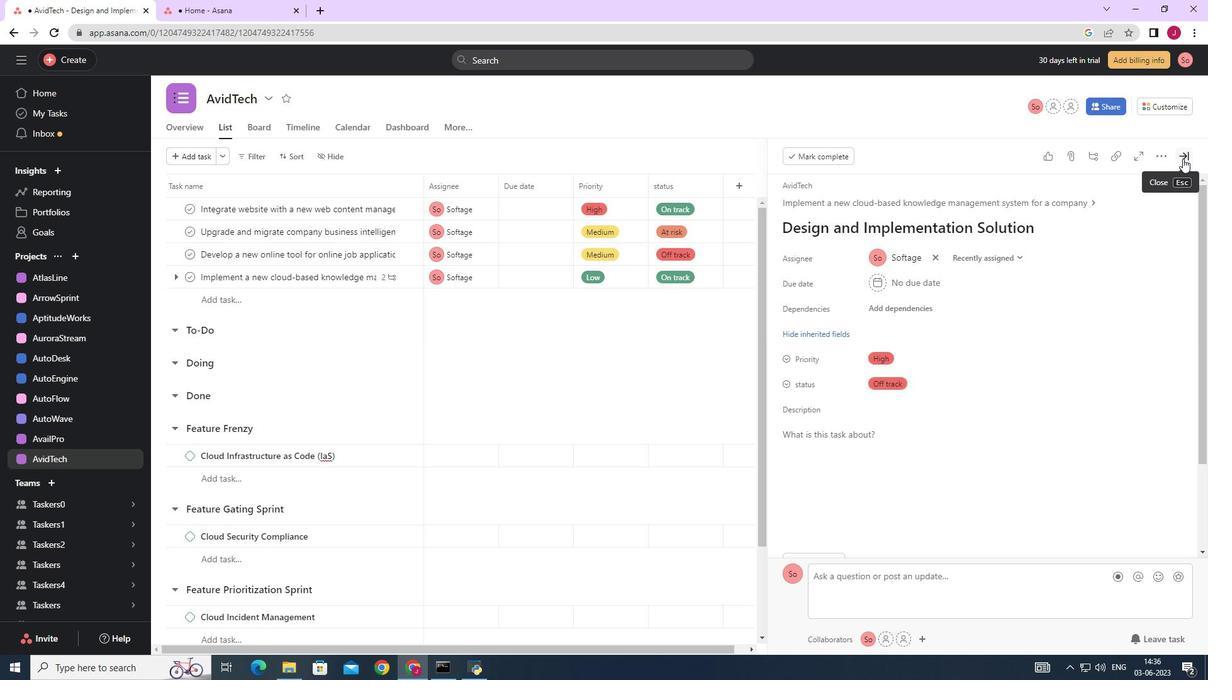 
Action: Mouse pressed left at (1184, 158)
Screenshot: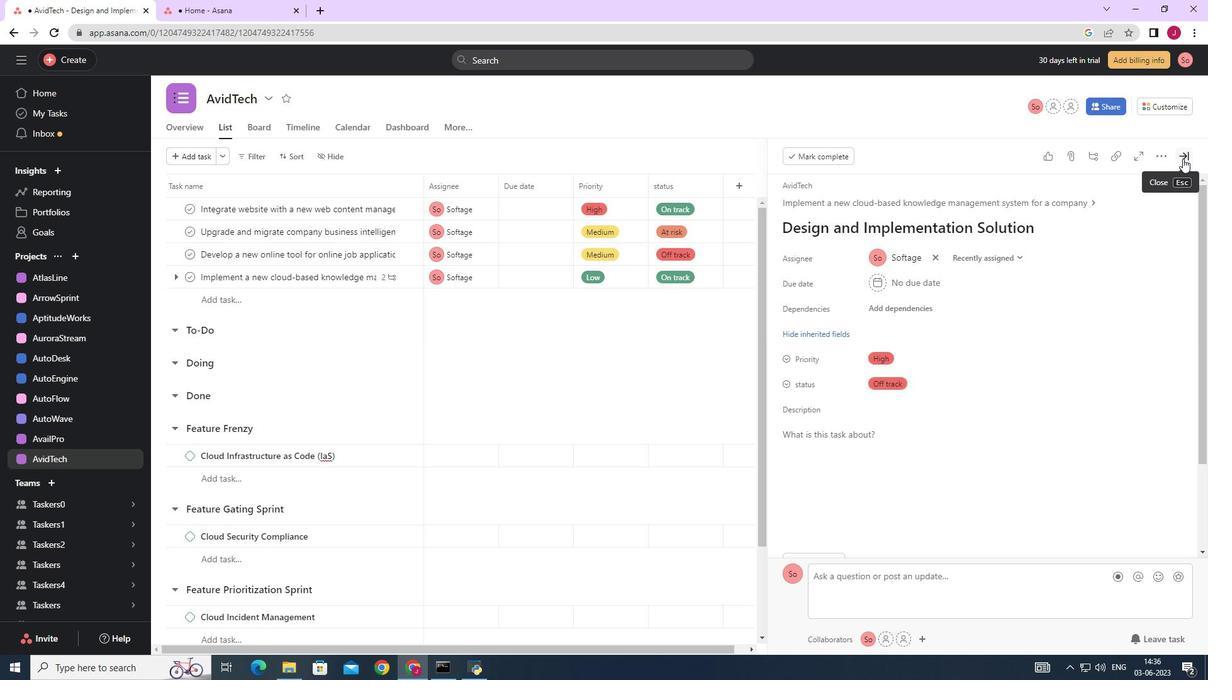 
Action: Mouse moved to (825, 500)
Screenshot: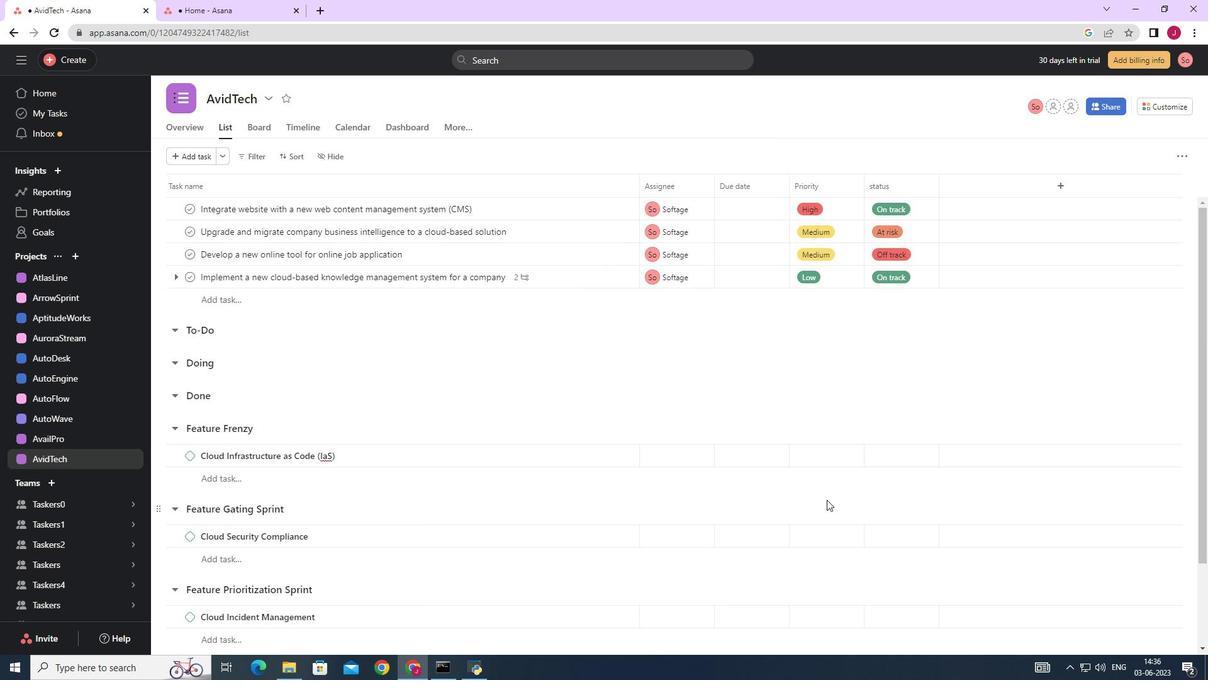 
